 Task: Slide 48 - Implementing Changs.
Action: Mouse moved to (44, 114)
Screenshot: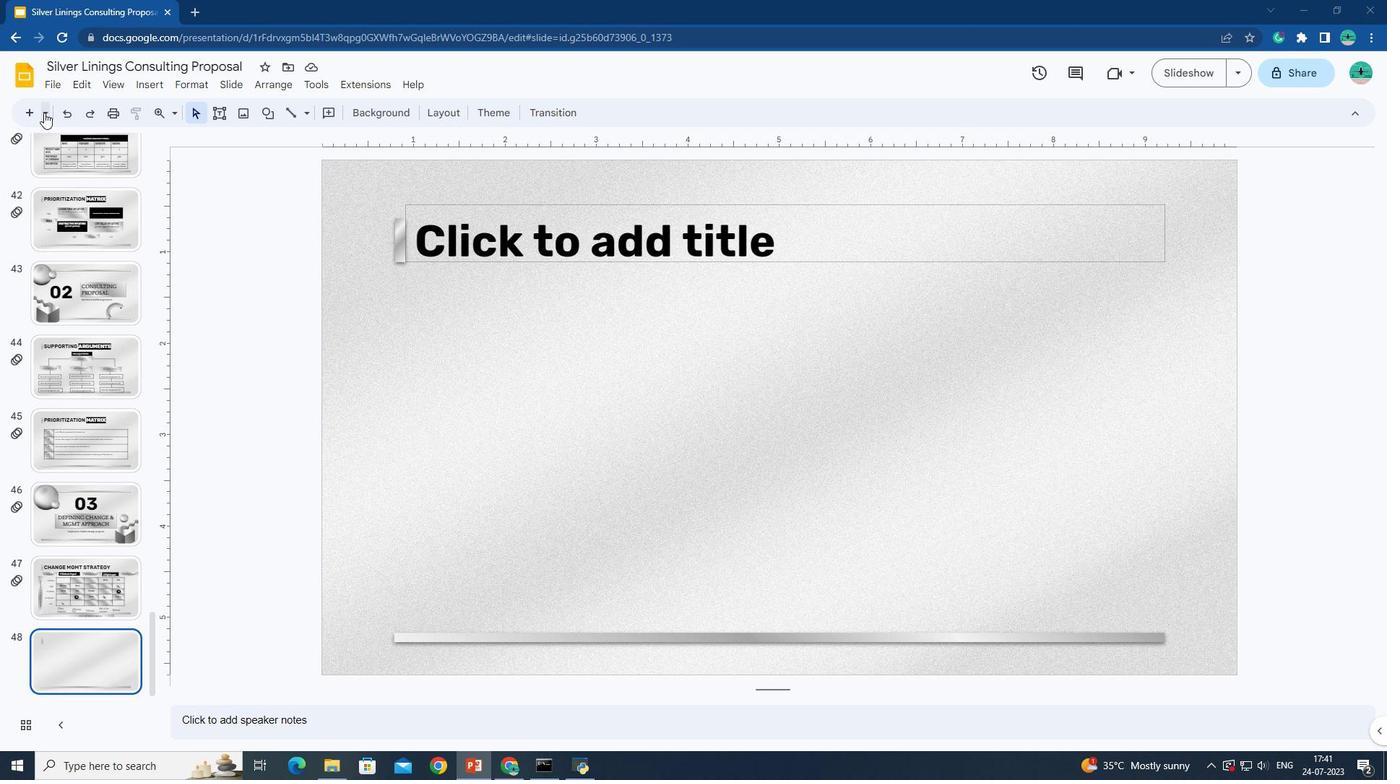 
Action: Mouse pressed left at (44, 114)
Screenshot: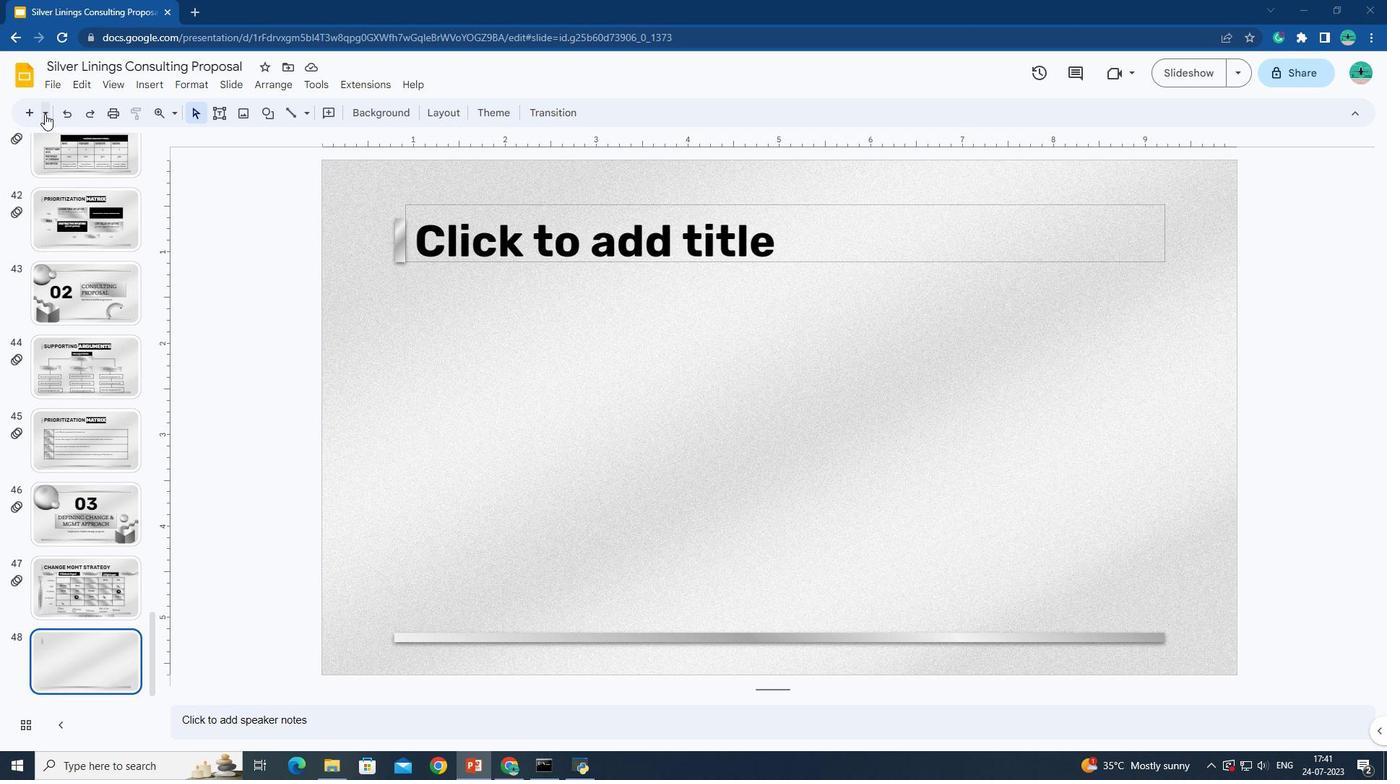
Action: Mouse moved to (83, 591)
Screenshot: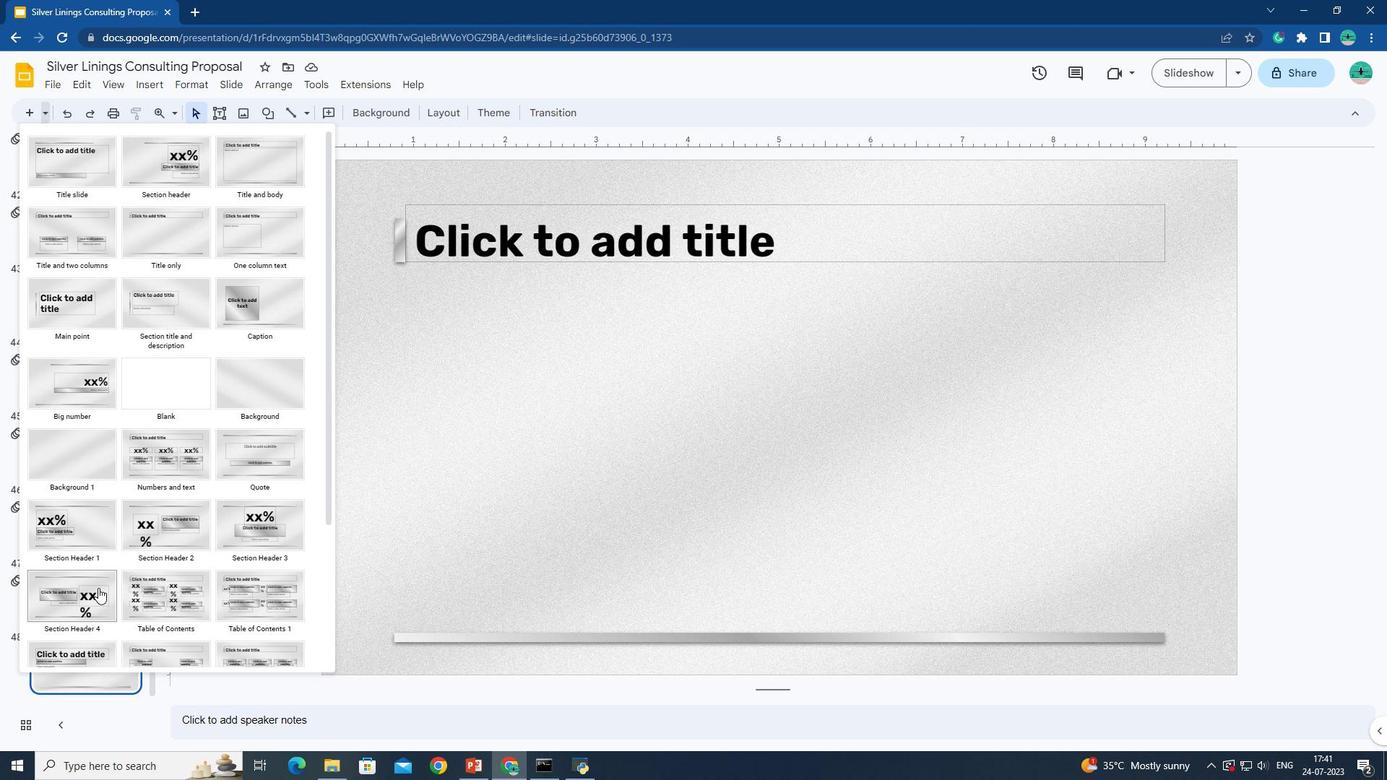 
Action: Mouse pressed left at (83, 591)
Screenshot: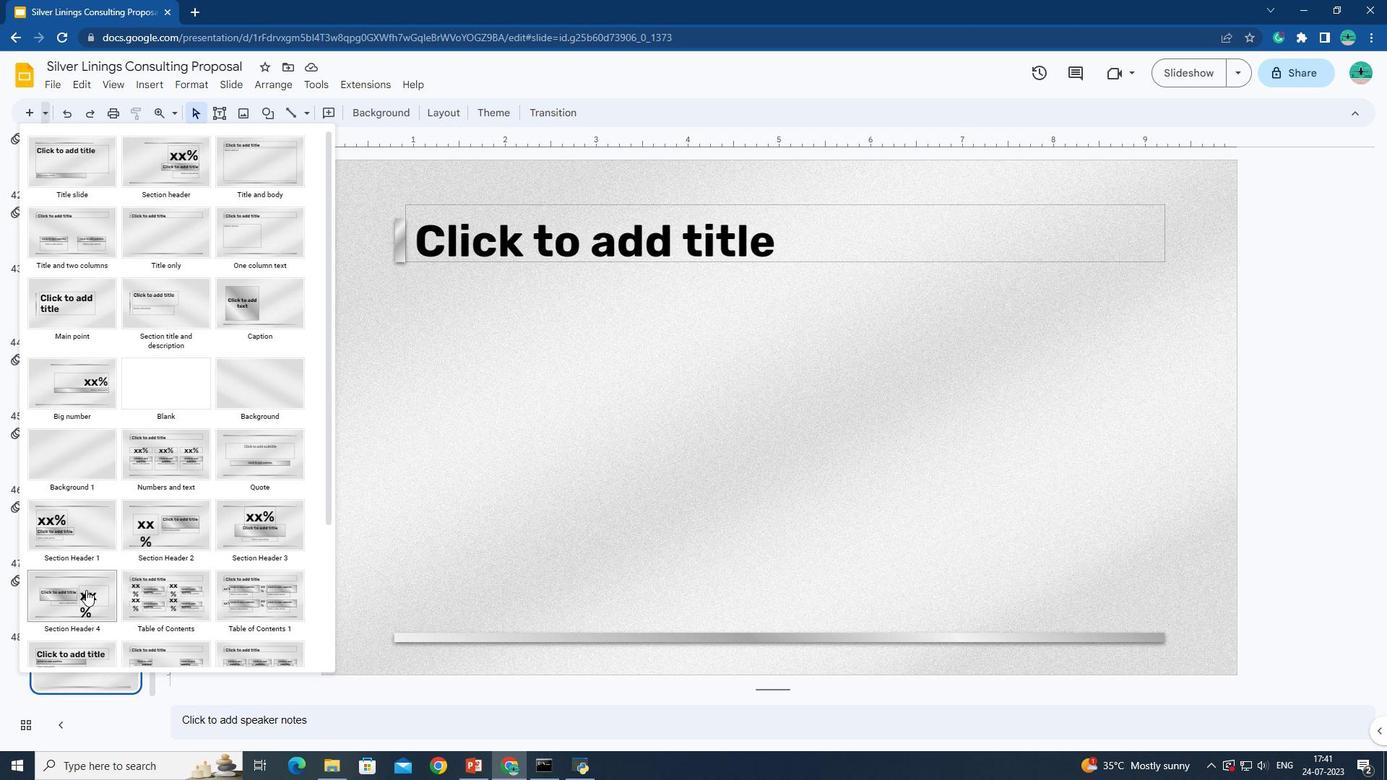 
Action: Mouse moved to (969, 429)
Screenshot: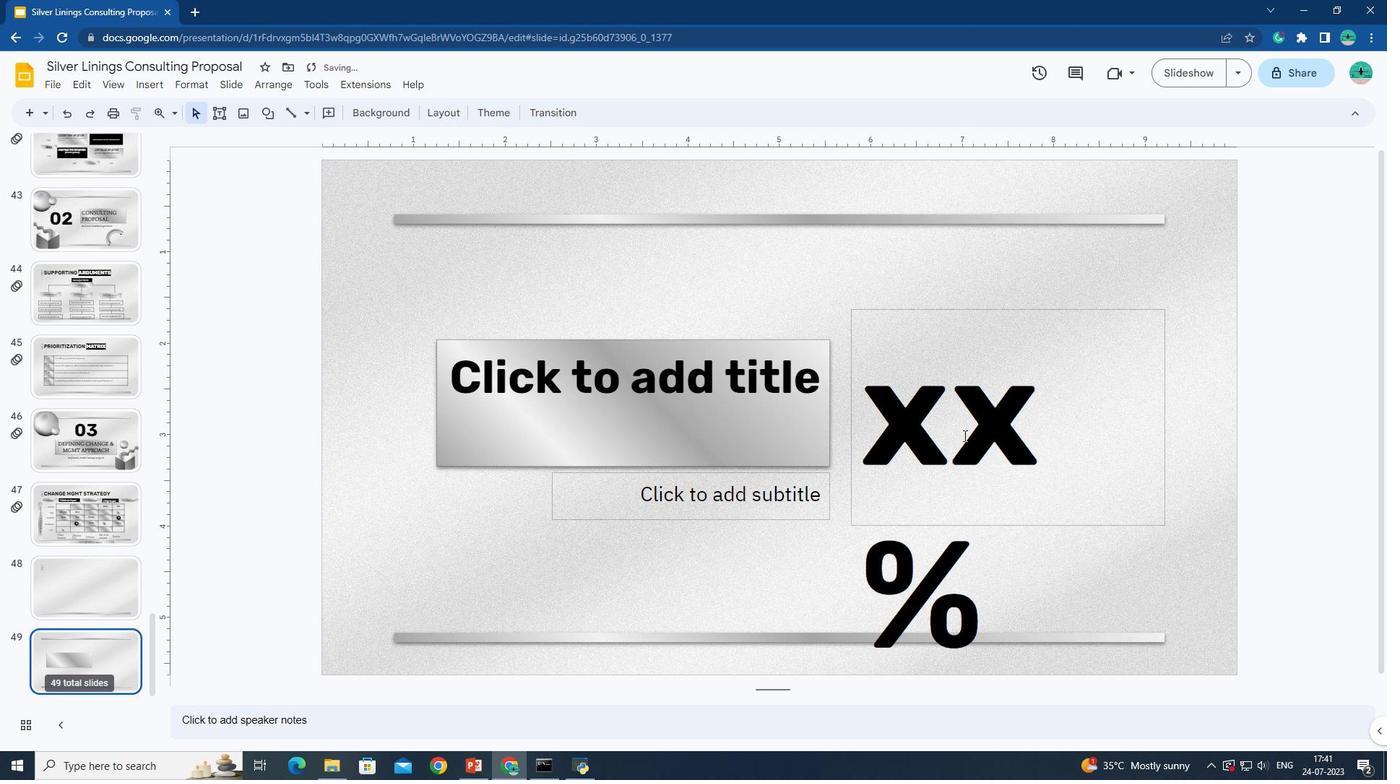 
Action: Mouse pressed left at (969, 429)
Screenshot: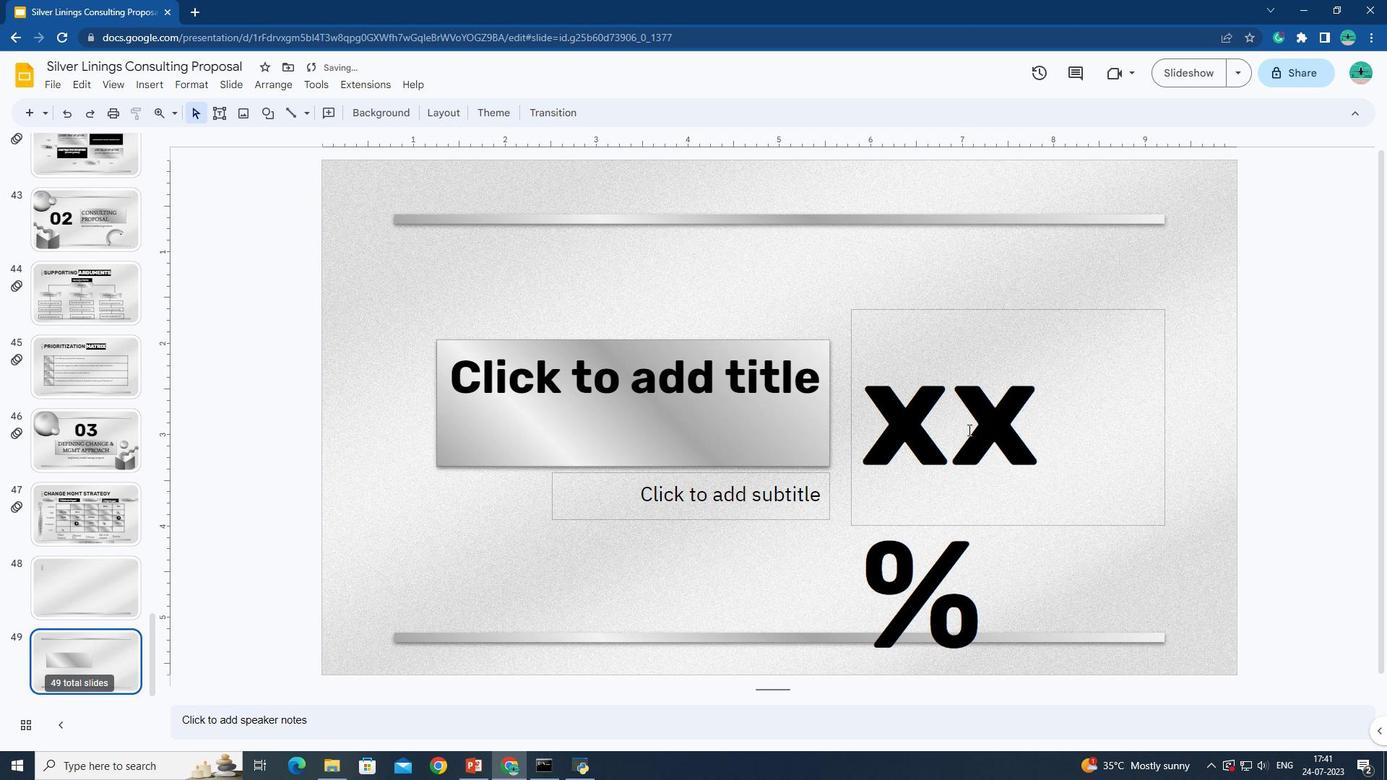 
Action: Key pressed 04
Screenshot: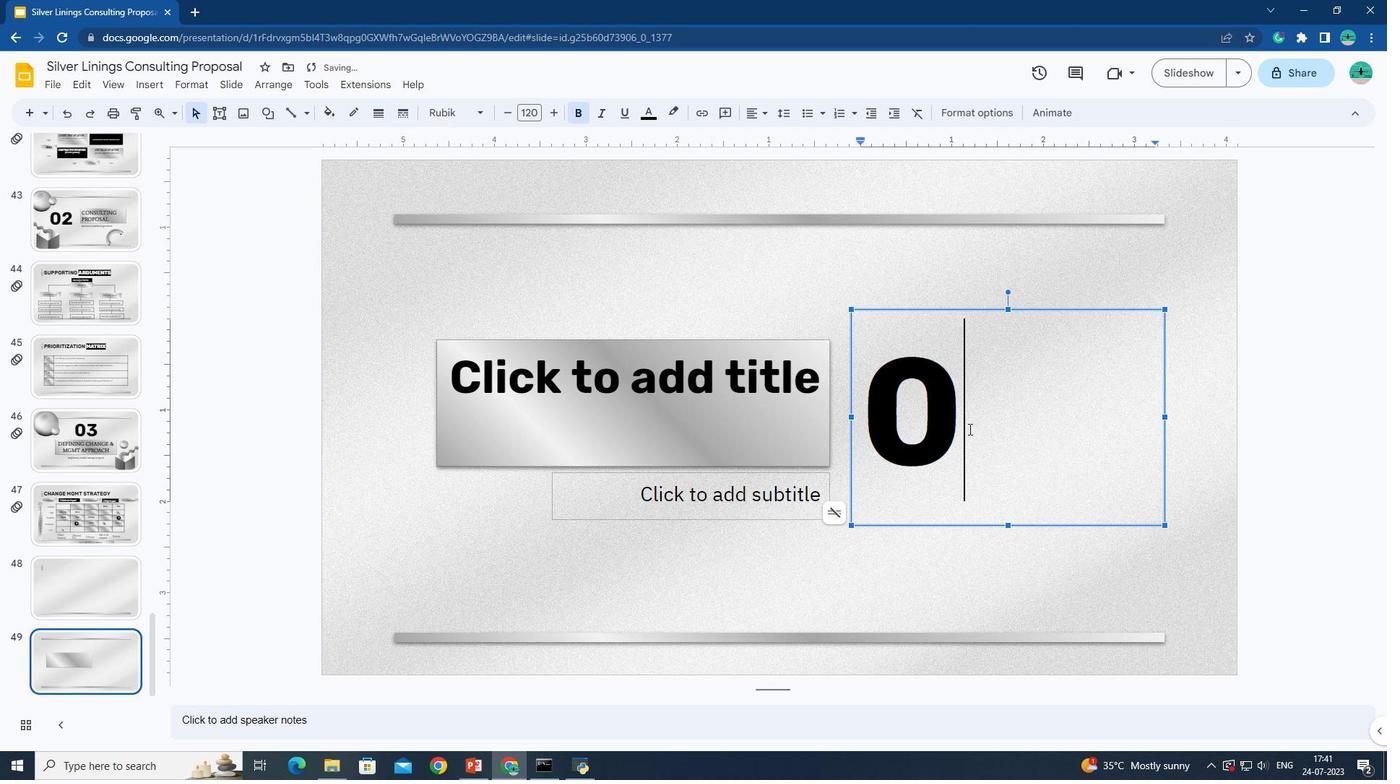 
Action: Mouse moved to (719, 375)
Screenshot: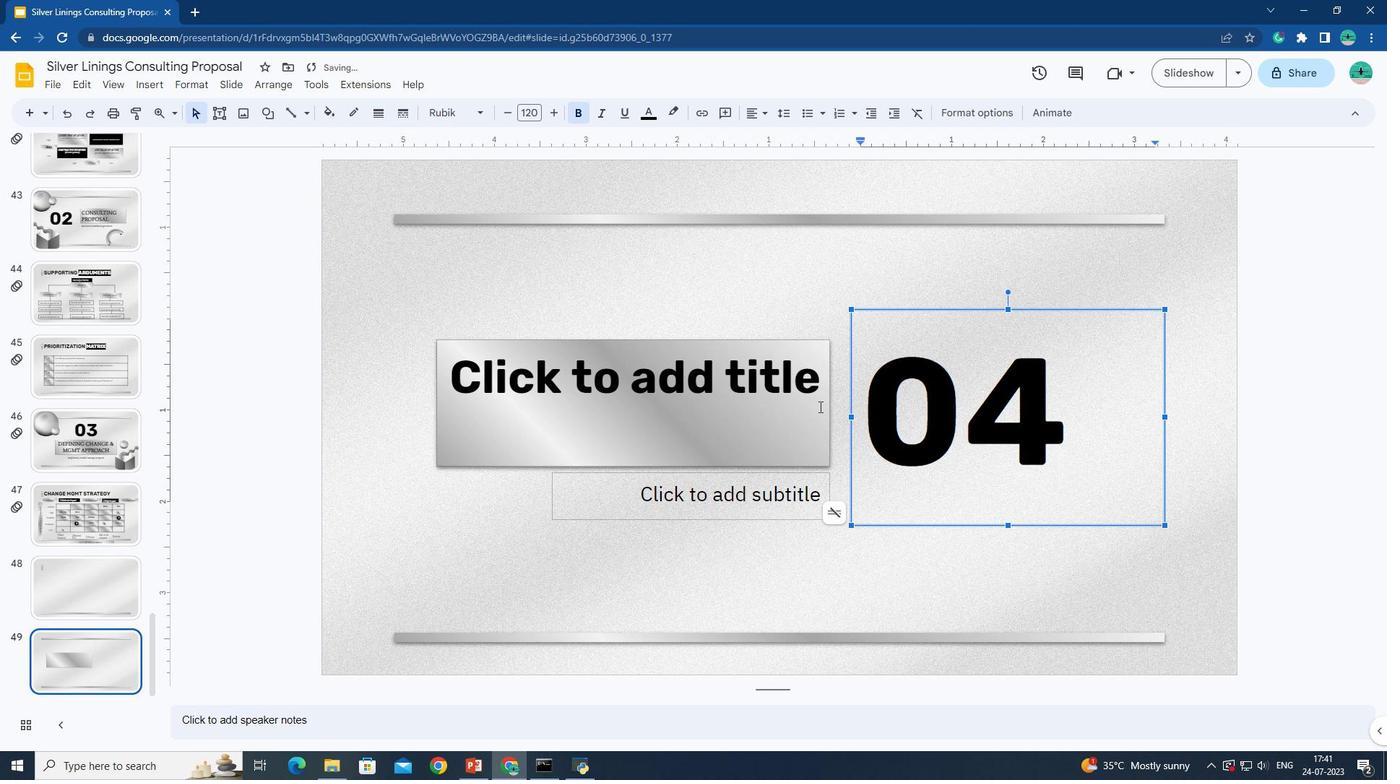 
Action: Mouse pressed left at (719, 375)
Screenshot: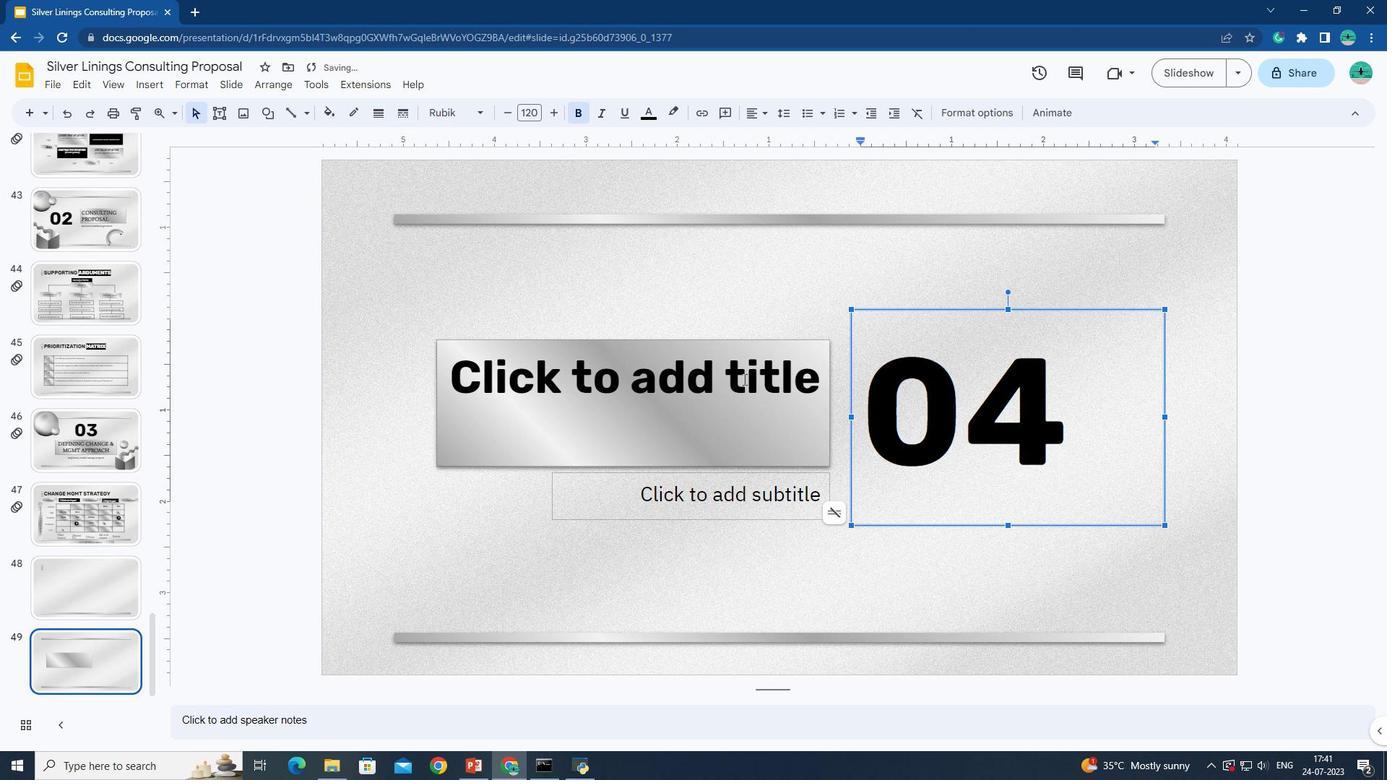 
Action: Key pressed <Key.caps_lock>IMPLEMENTING<Key.space>CHANGES
Screenshot: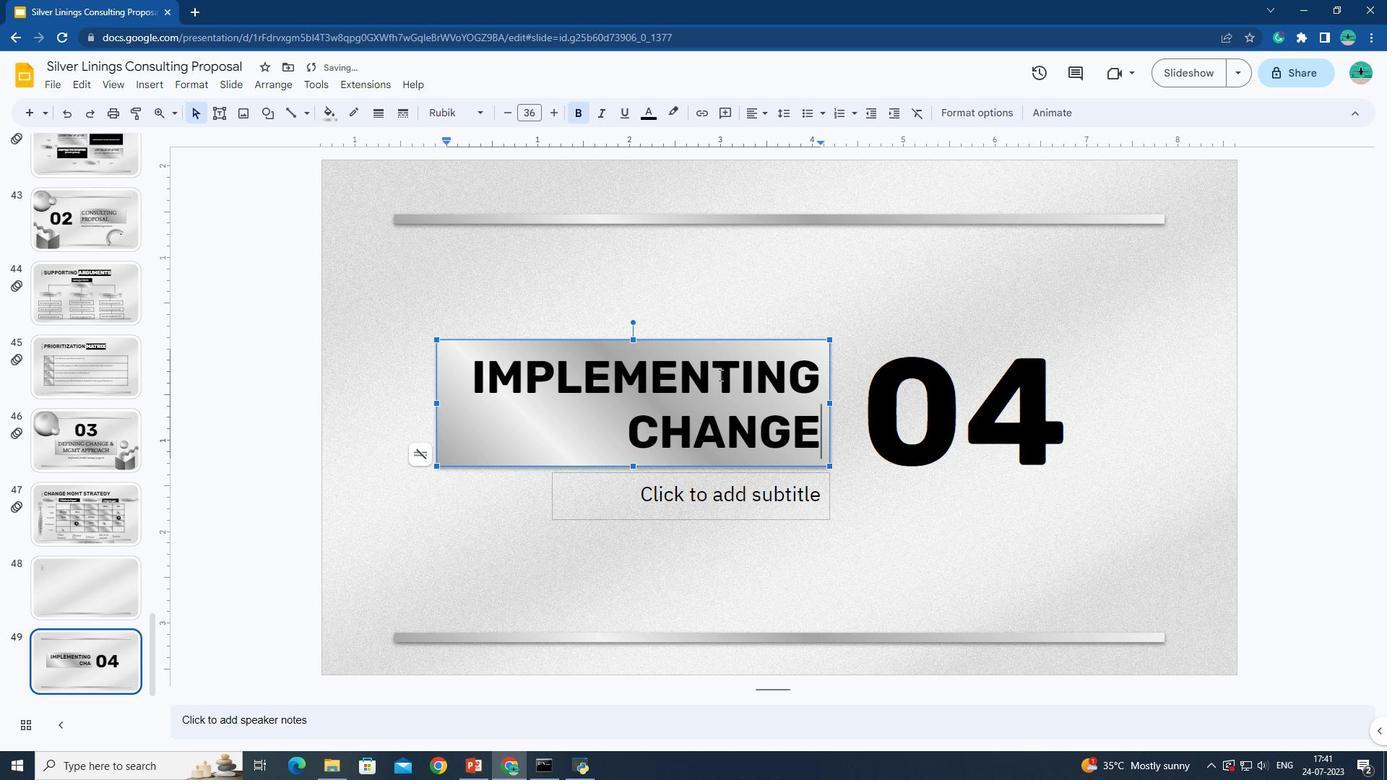
Action: Mouse moved to (667, 496)
Screenshot: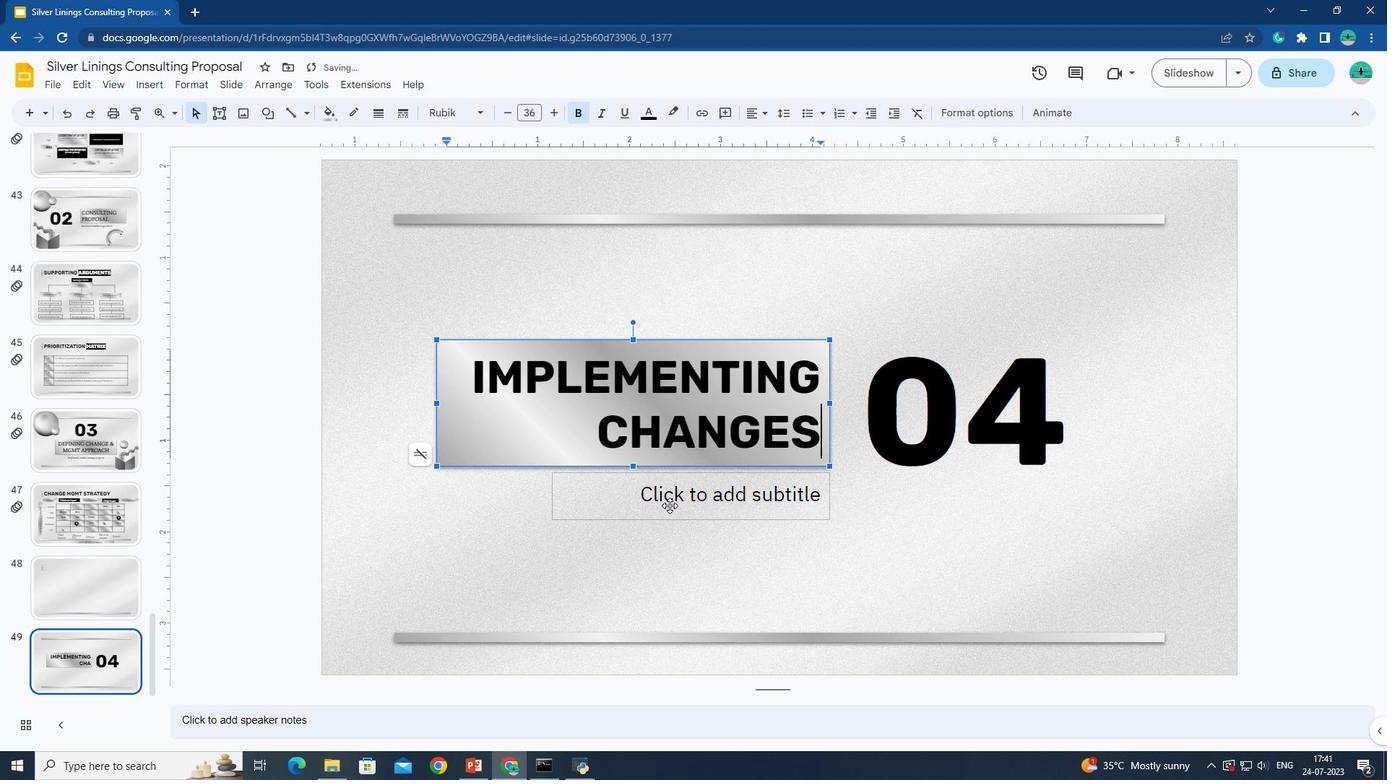 
Action: Mouse pressed left at (667, 496)
Screenshot: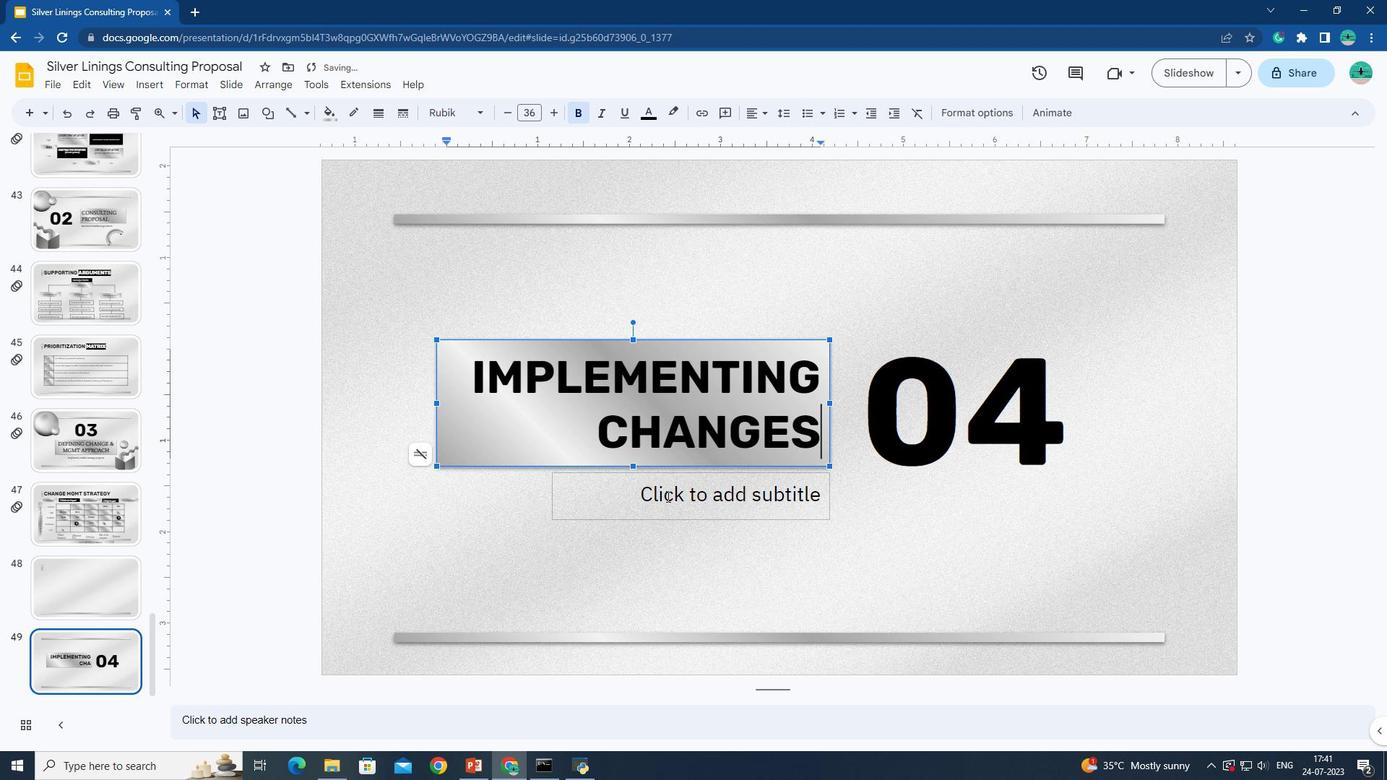 
Action: Key pressed S<Key.shift>ALE<Key.space><Key.shift_r>&<Key.space><Key.shift>sT<Key.backspace><Key.backspace><Key.backspace><Key.backspace><Key.backspace><Key.backspace><Key.backspace><Key.backspace><Key.backspace>S<Key.caps_lock>ales<Key.space><Key.shift_r>&<Key.space><Key.shift>Strategy<Key.space><Key.shift>Plan
Screenshot: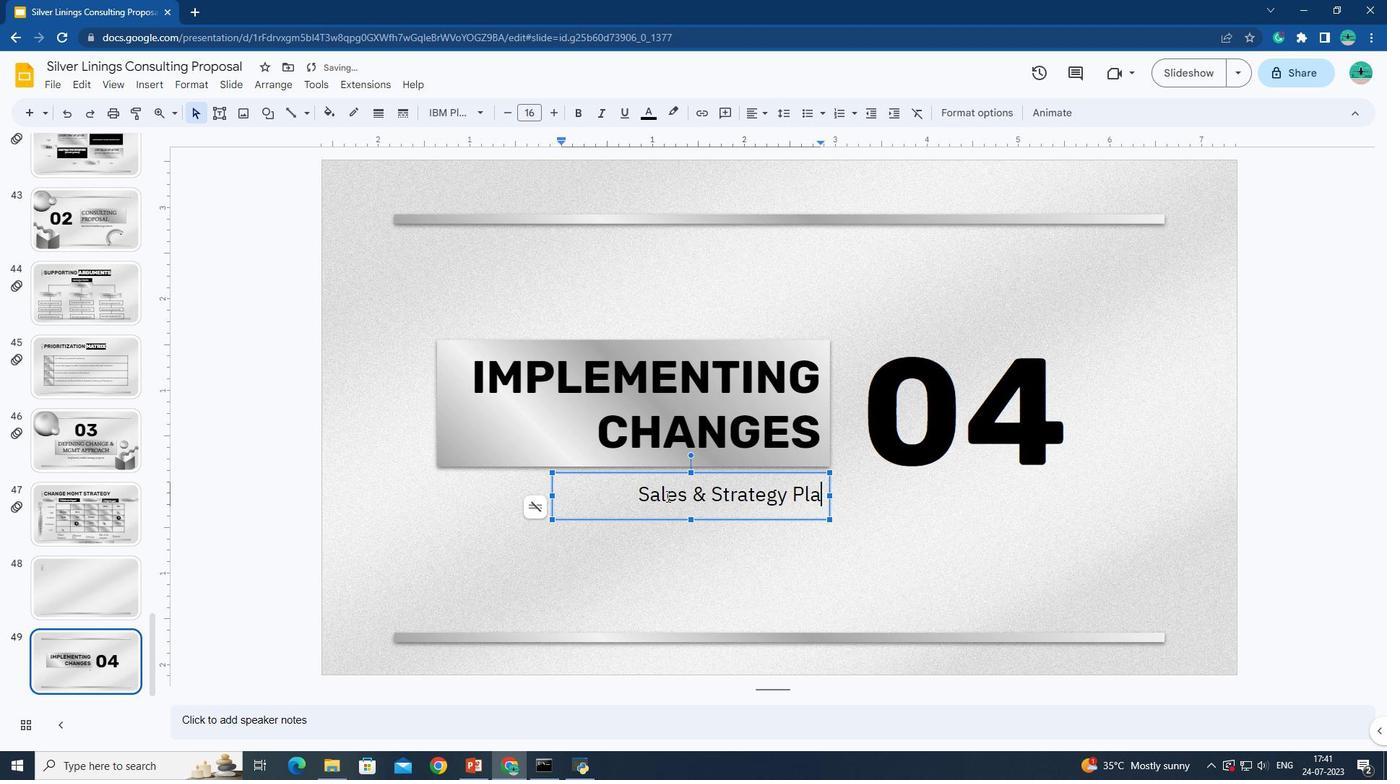 
Action: Mouse moved to (475, 370)
Screenshot: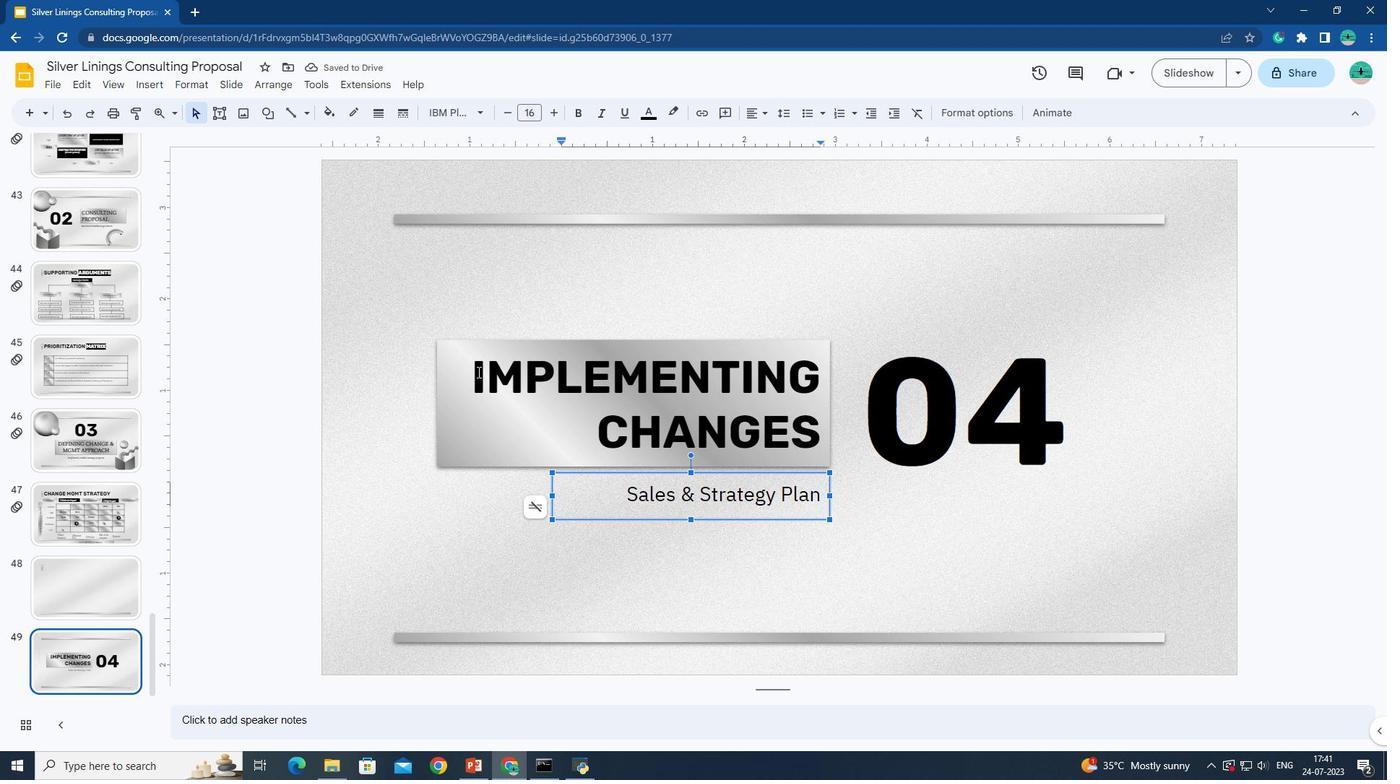 
Action: Mouse pressed left at (475, 370)
Screenshot: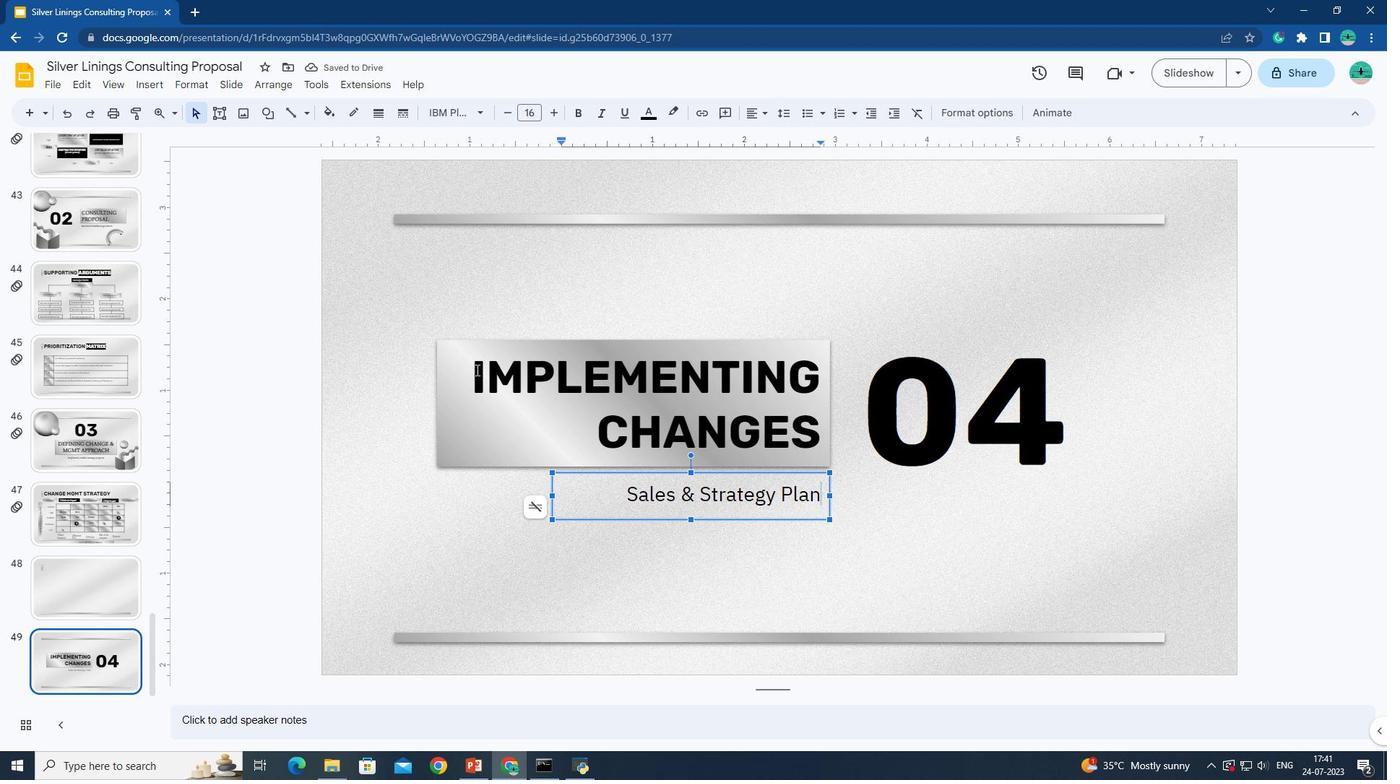 
Action: Mouse pressed left at (475, 370)
Screenshot: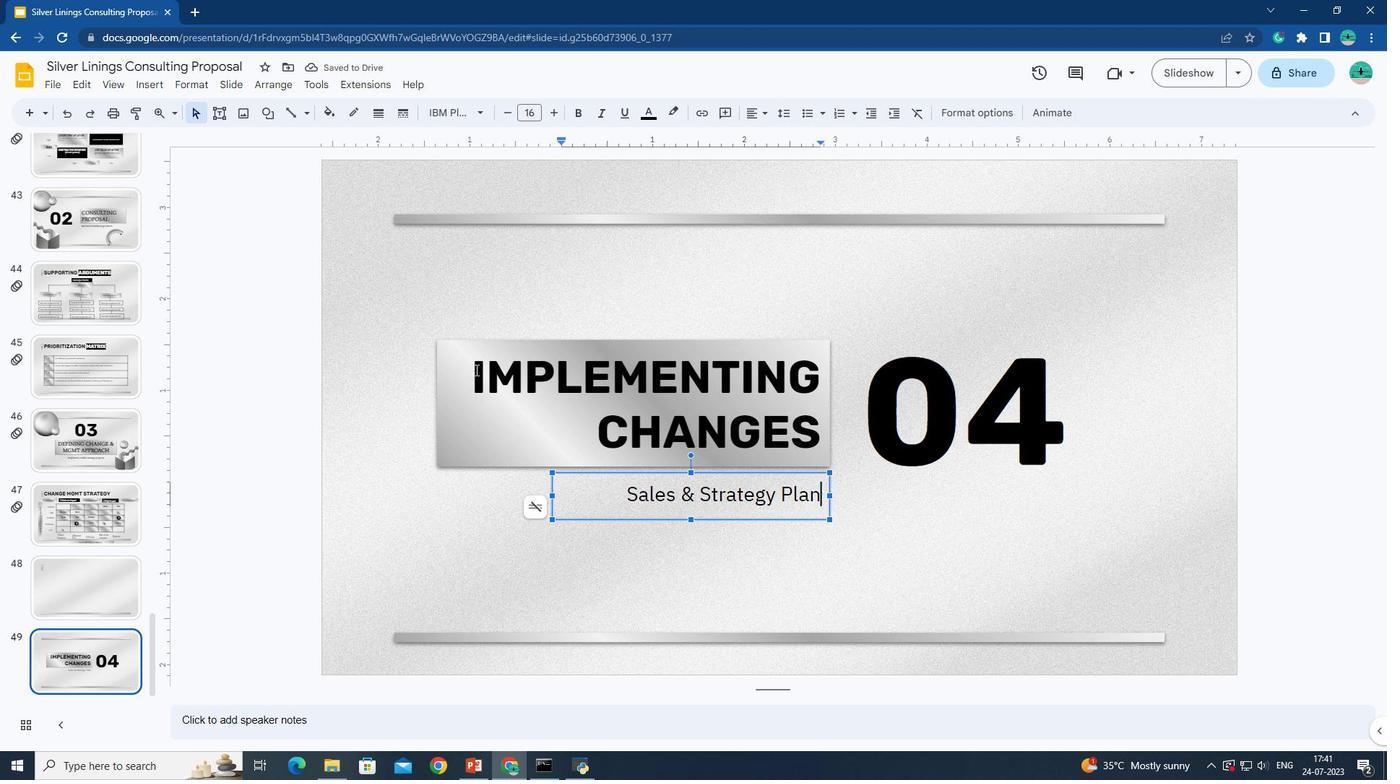 
Action: Mouse pressed left at (475, 370)
Screenshot: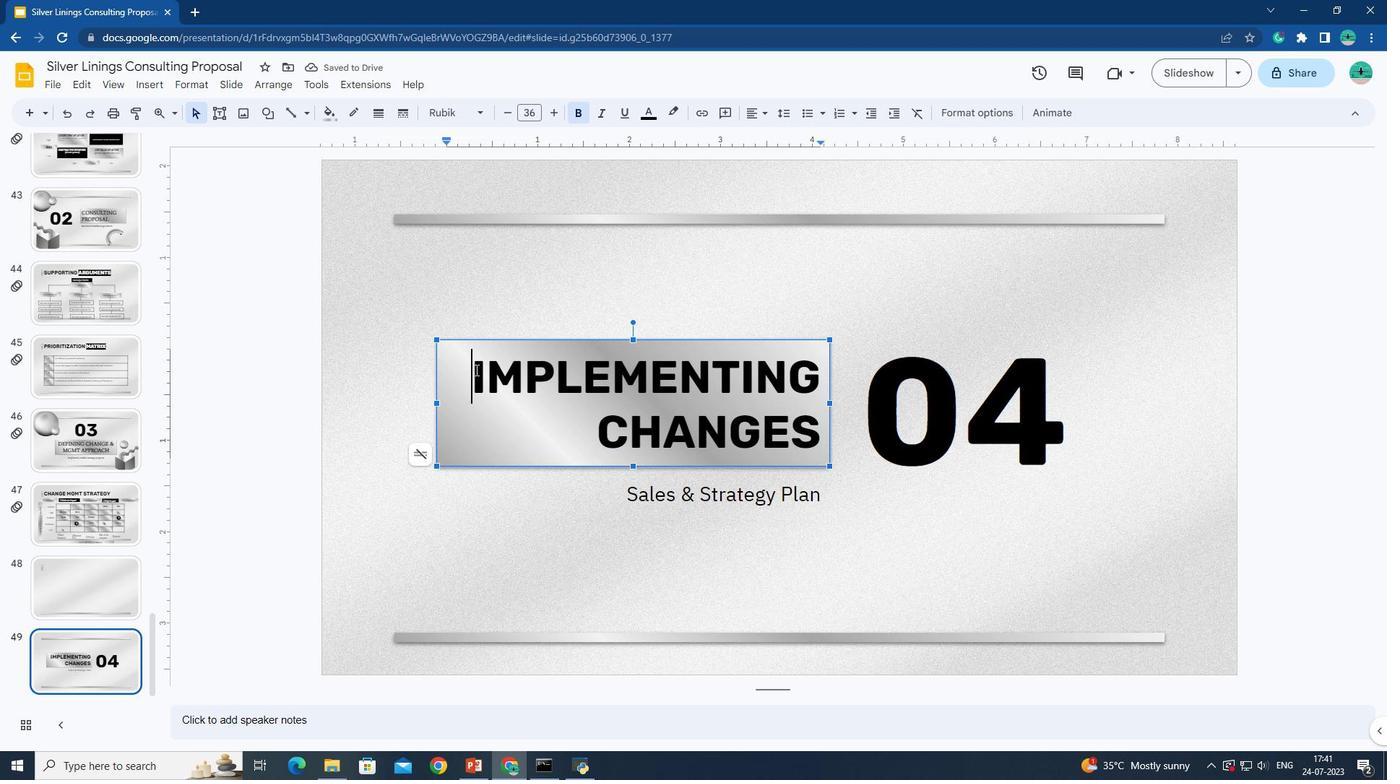 
Action: Mouse pressed left at (475, 370)
Screenshot: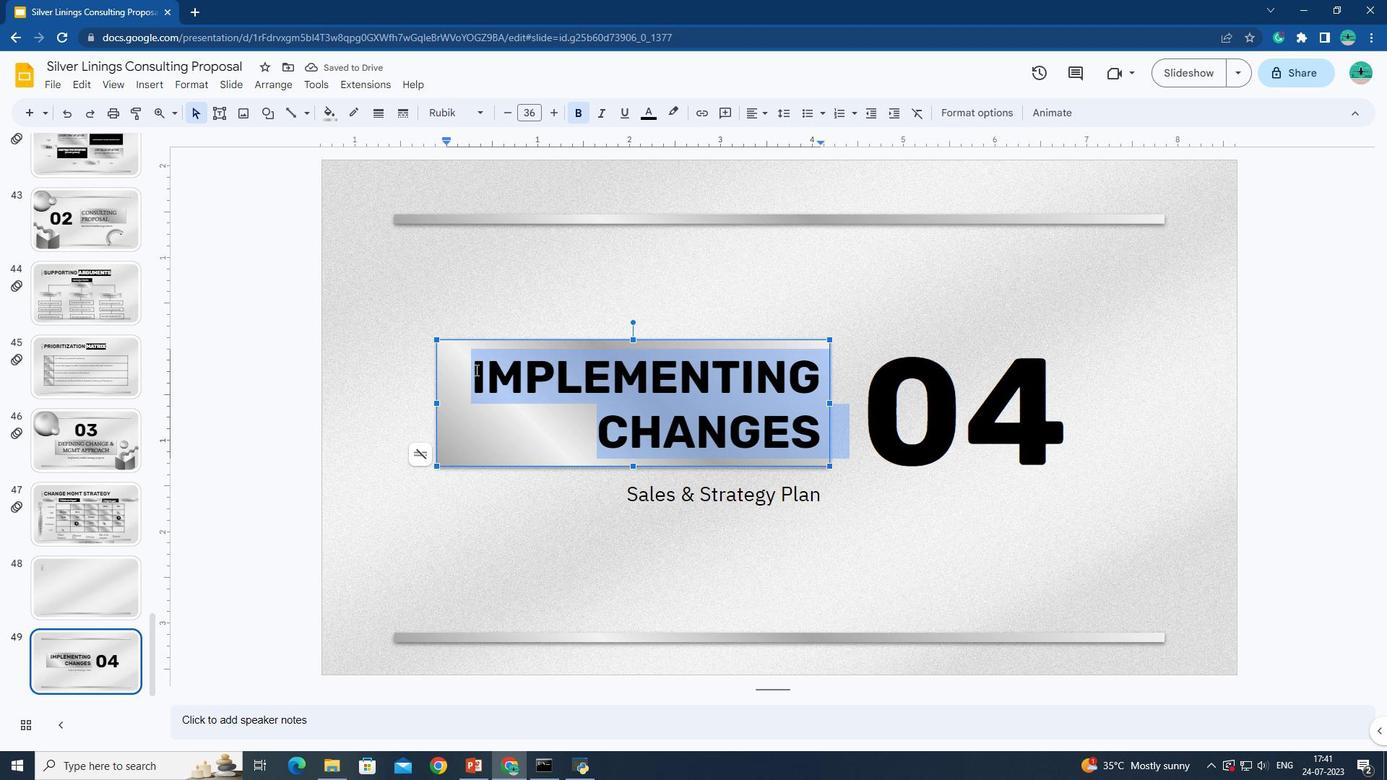 
Action: Mouse pressed left at (475, 370)
Screenshot: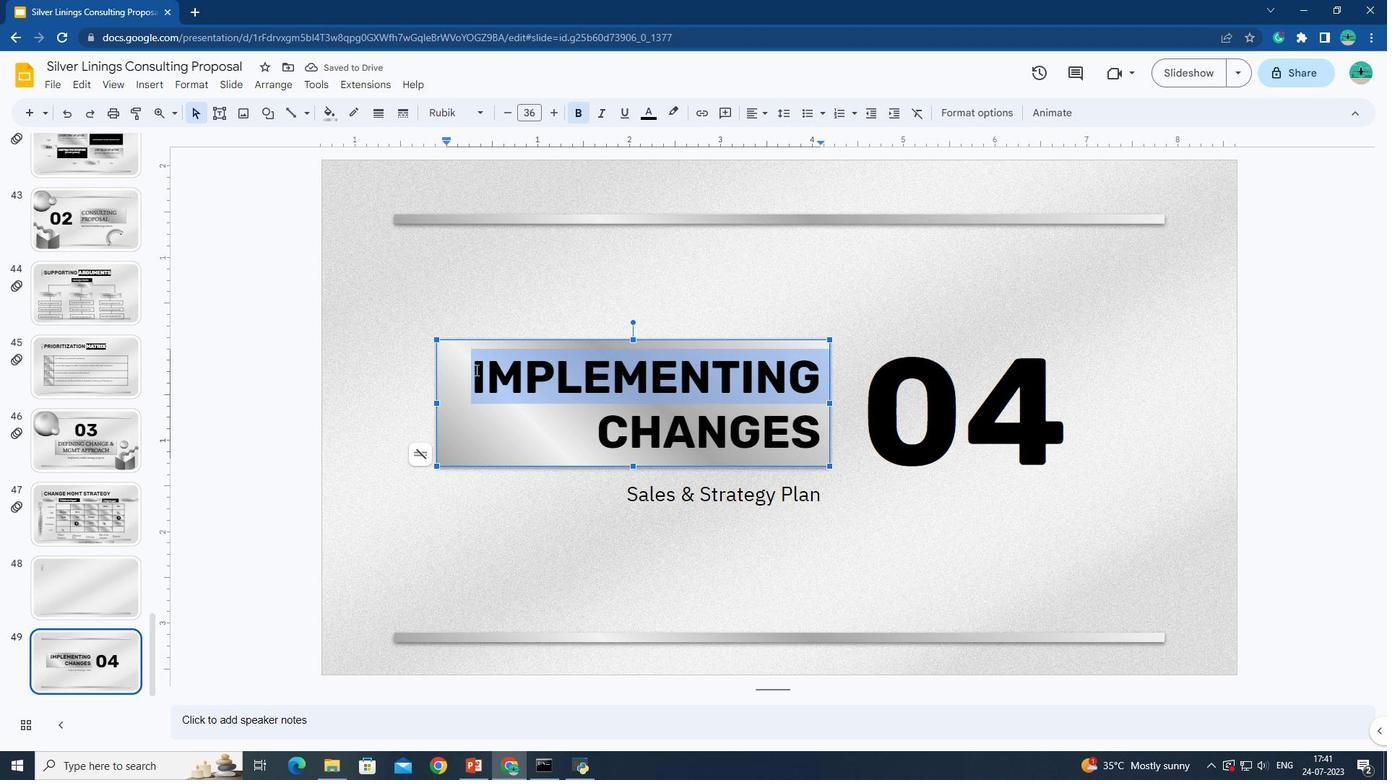 
Action: Mouse moved to (506, 114)
Screenshot: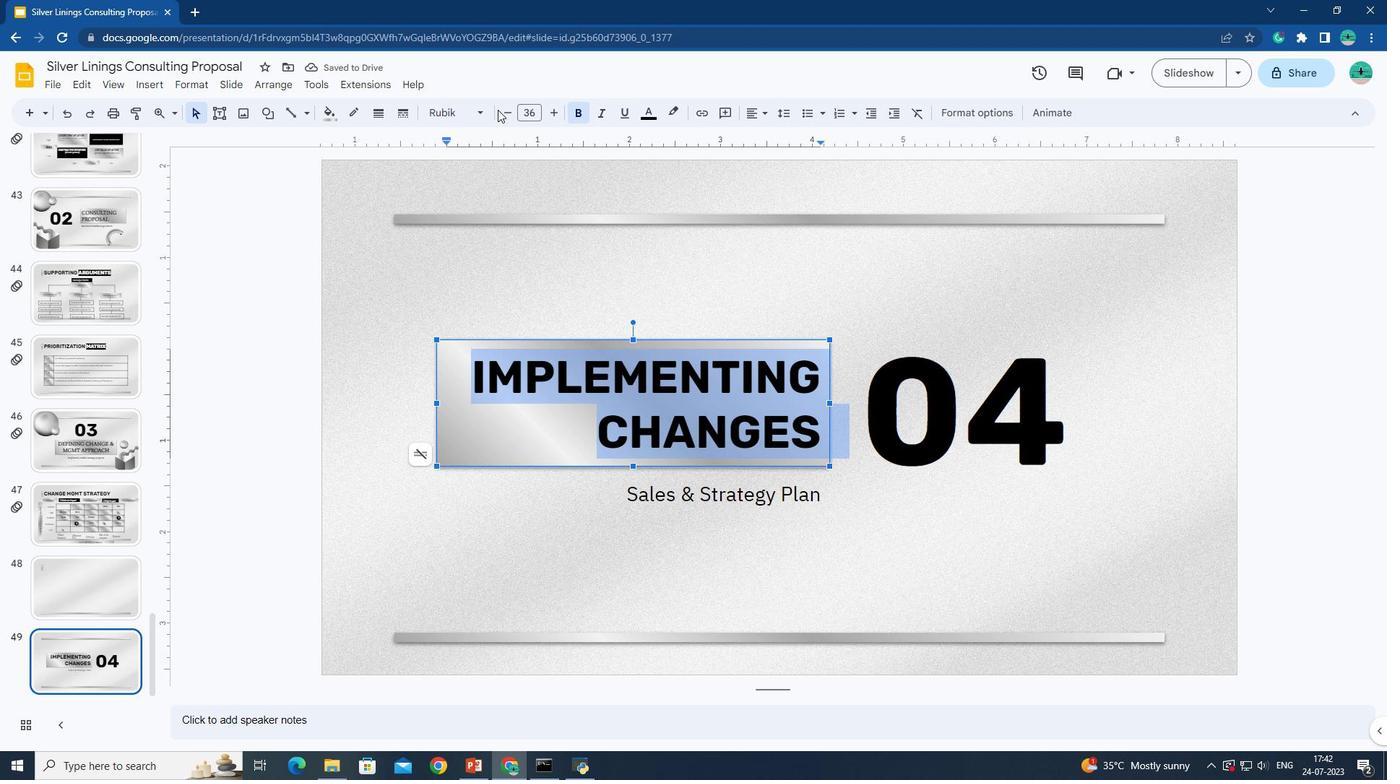 
Action: Mouse pressed left at (506, 114)
Screenshot: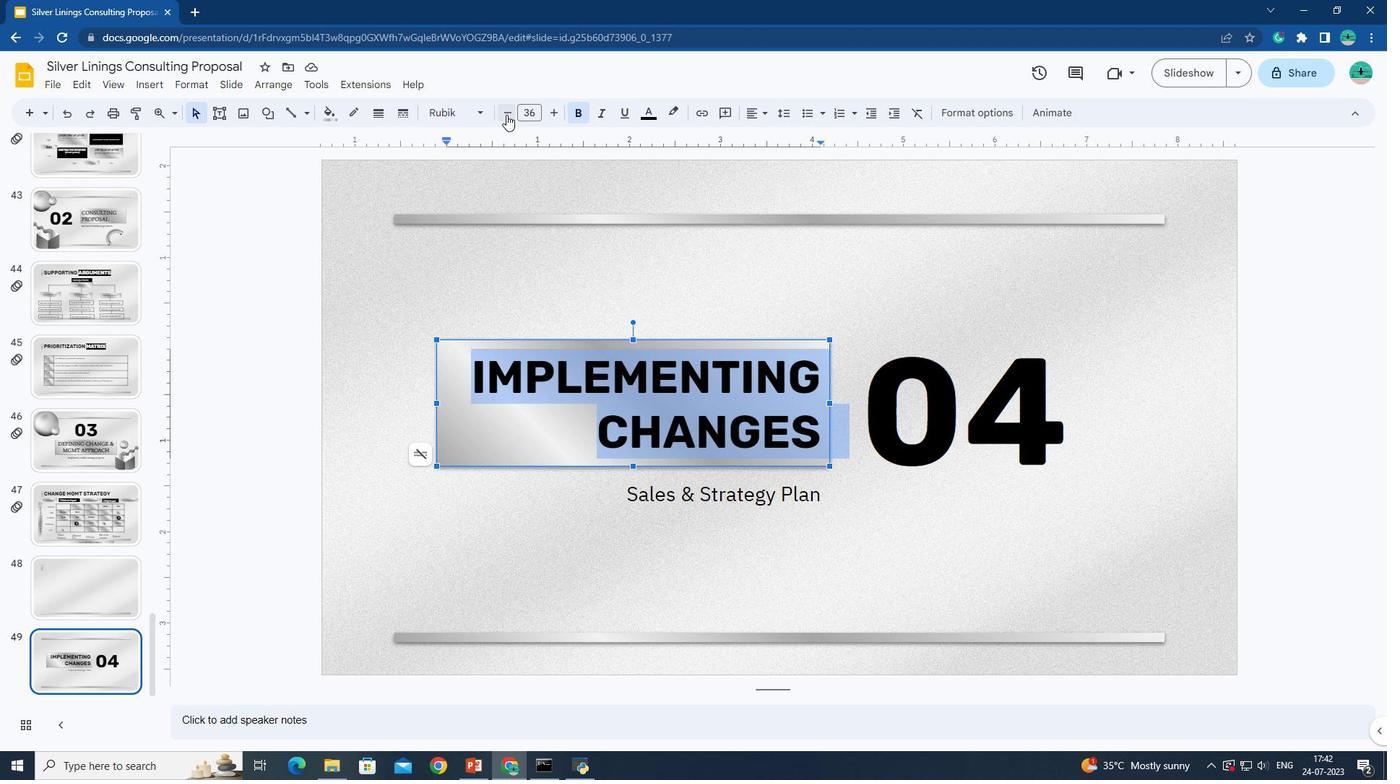
Action: Mouse moved to (556, 113)
Screenshot: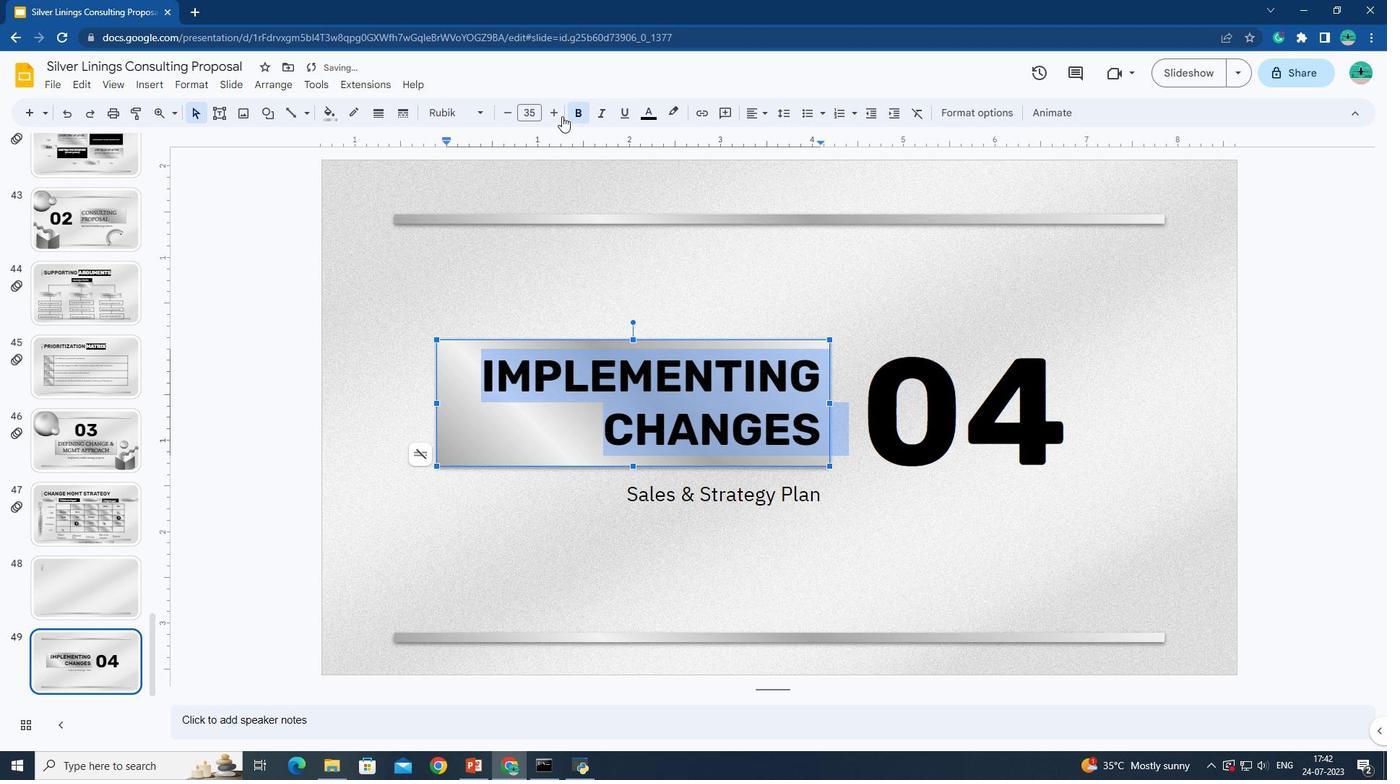 
Action: Mouse pressed left at (556, 113)
Screenshot: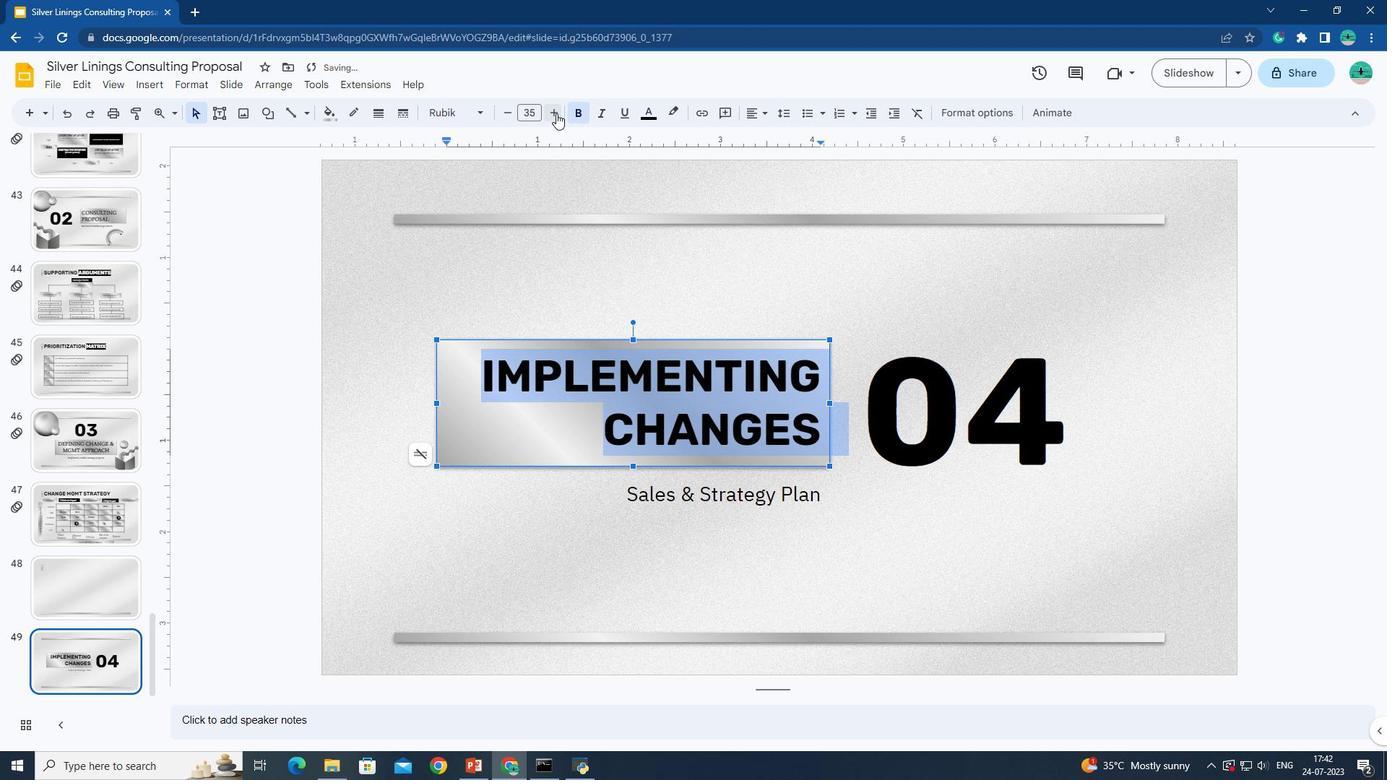 
Action: Mouse moved to (480, 108)
Screenshot: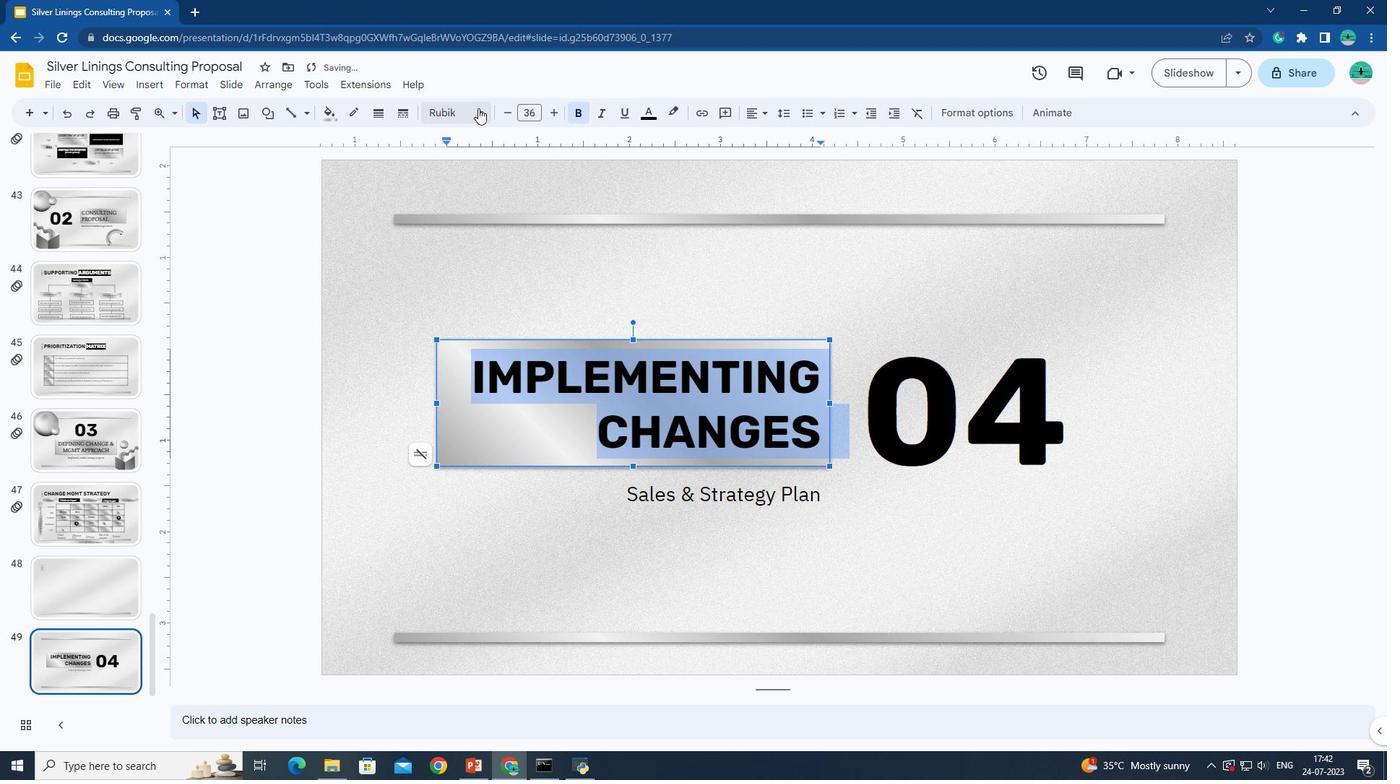 
Action: Mouse pressed left at (480, 108)
Screenshot: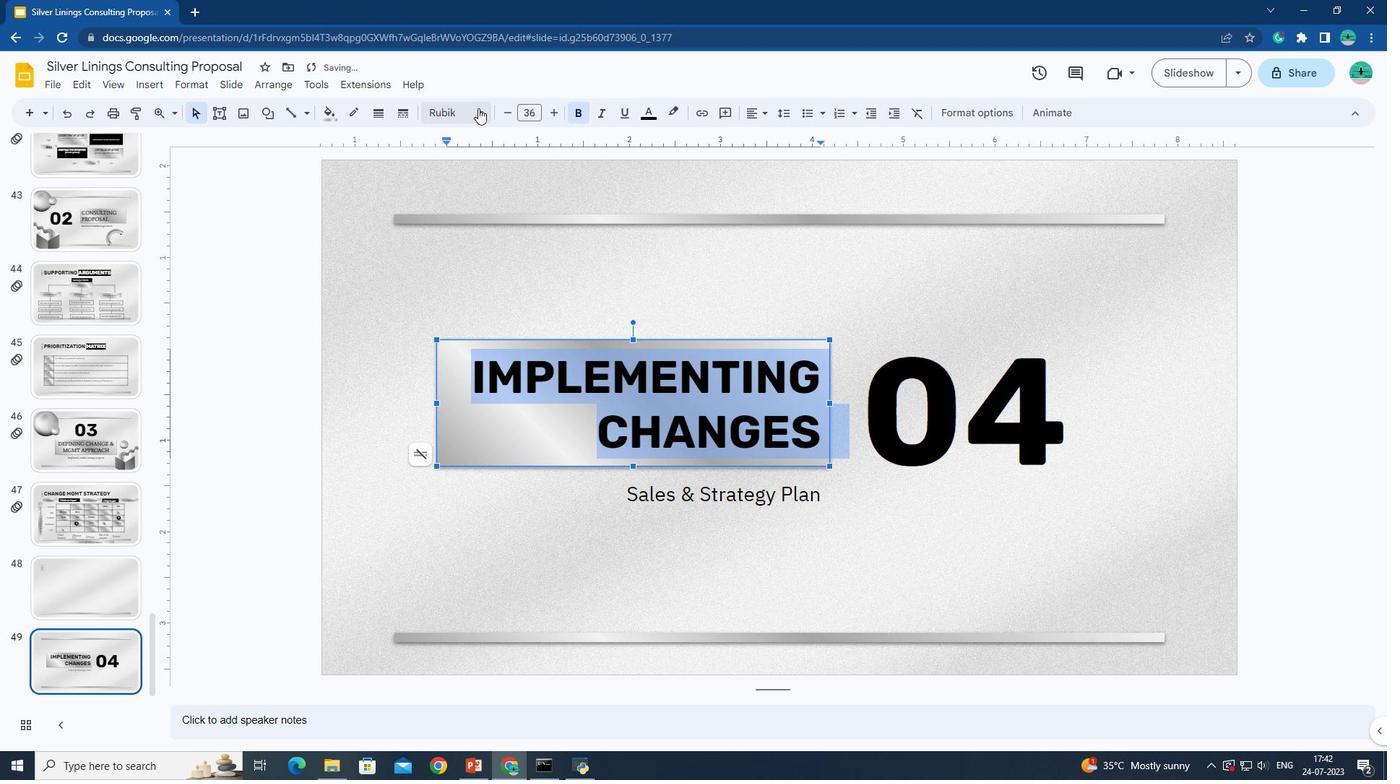 
Action: Mouse moved to (645, 420)
Screenshot: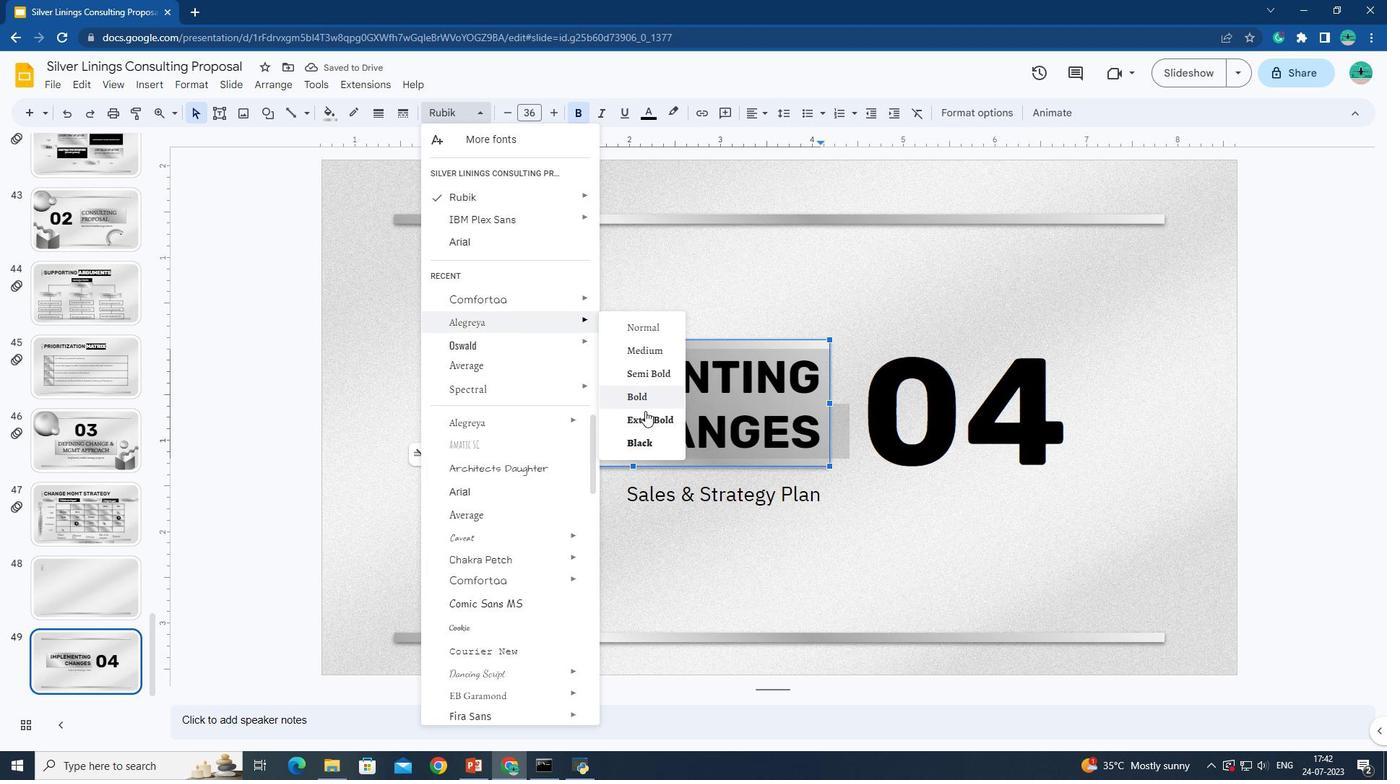 
Action: Mouse pressed left at (645, 420)
Screenshot: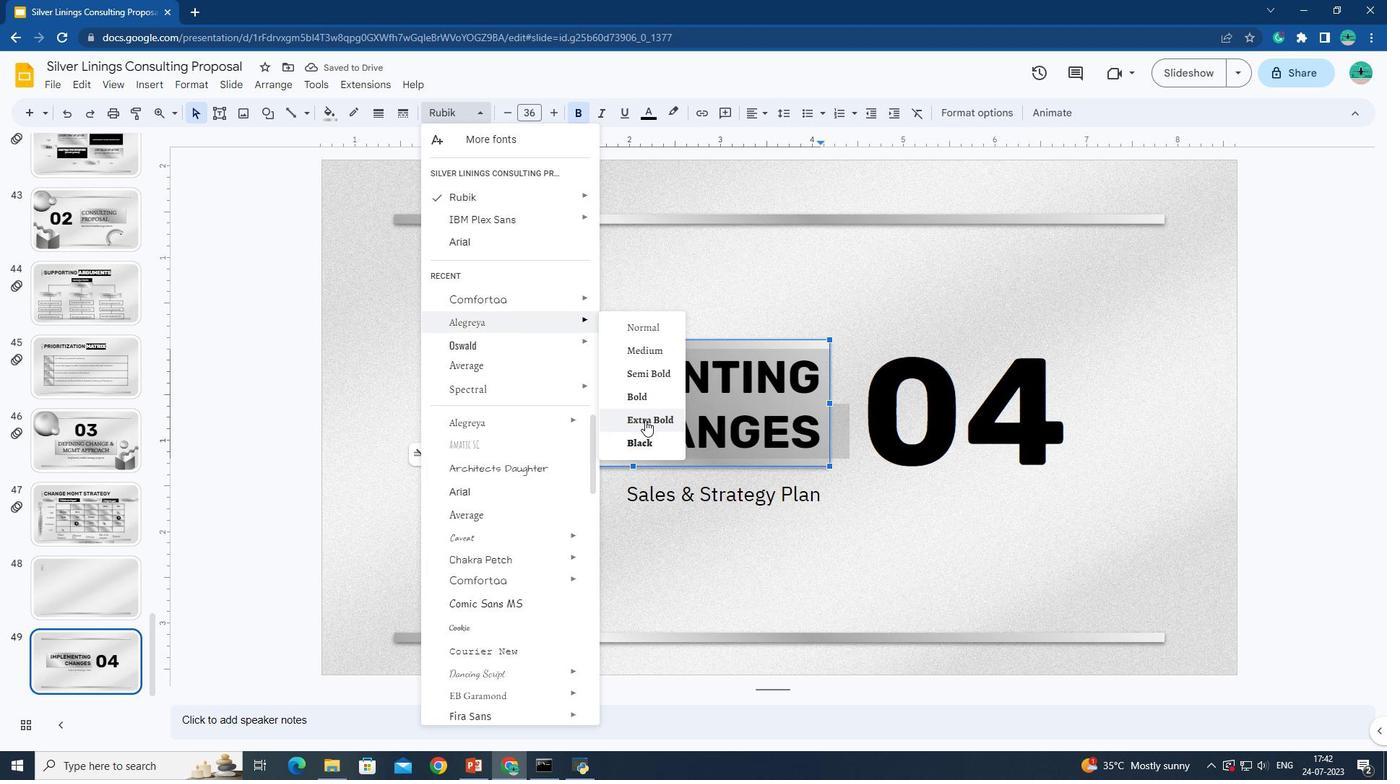 
Action: Mouse moved to (623, 497)
Screenshot: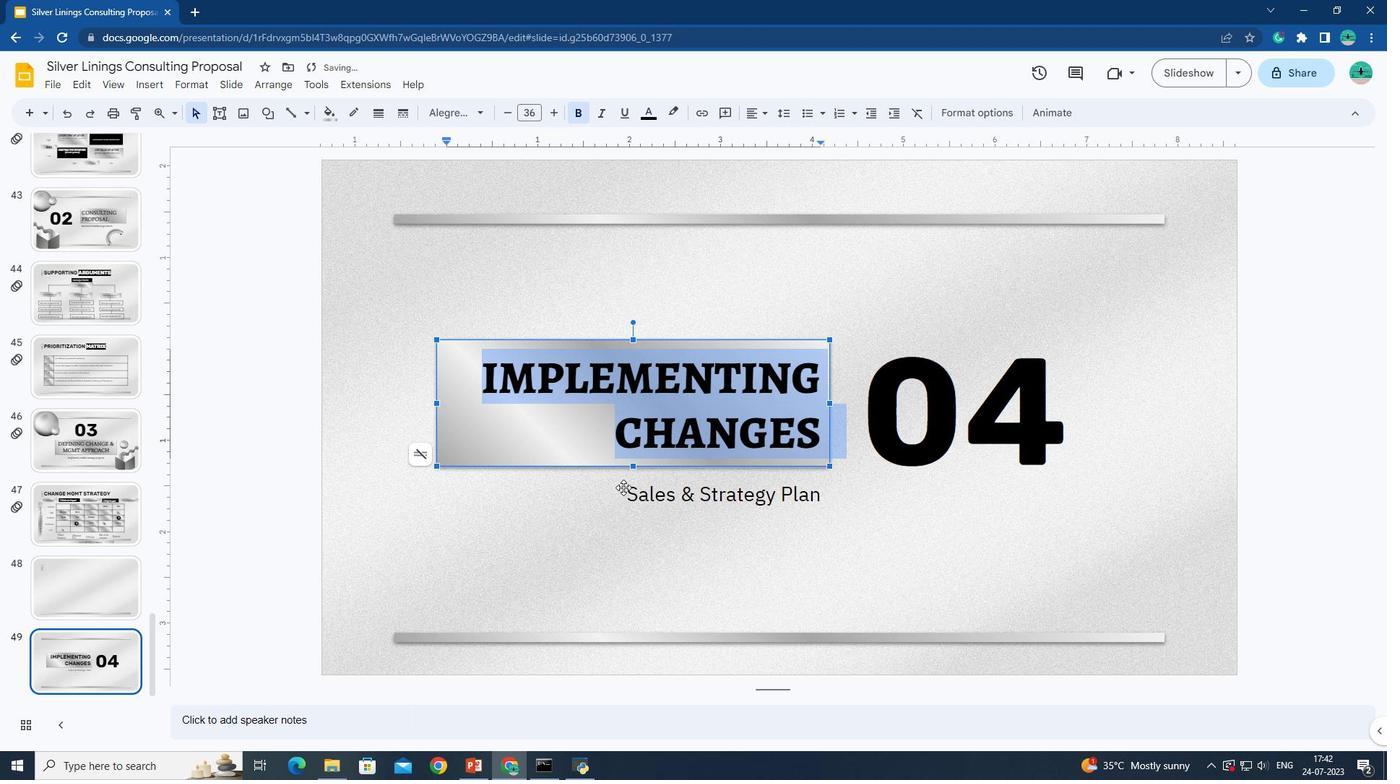 
Action: Mouse pressed left at (623, 497)
Screenshot: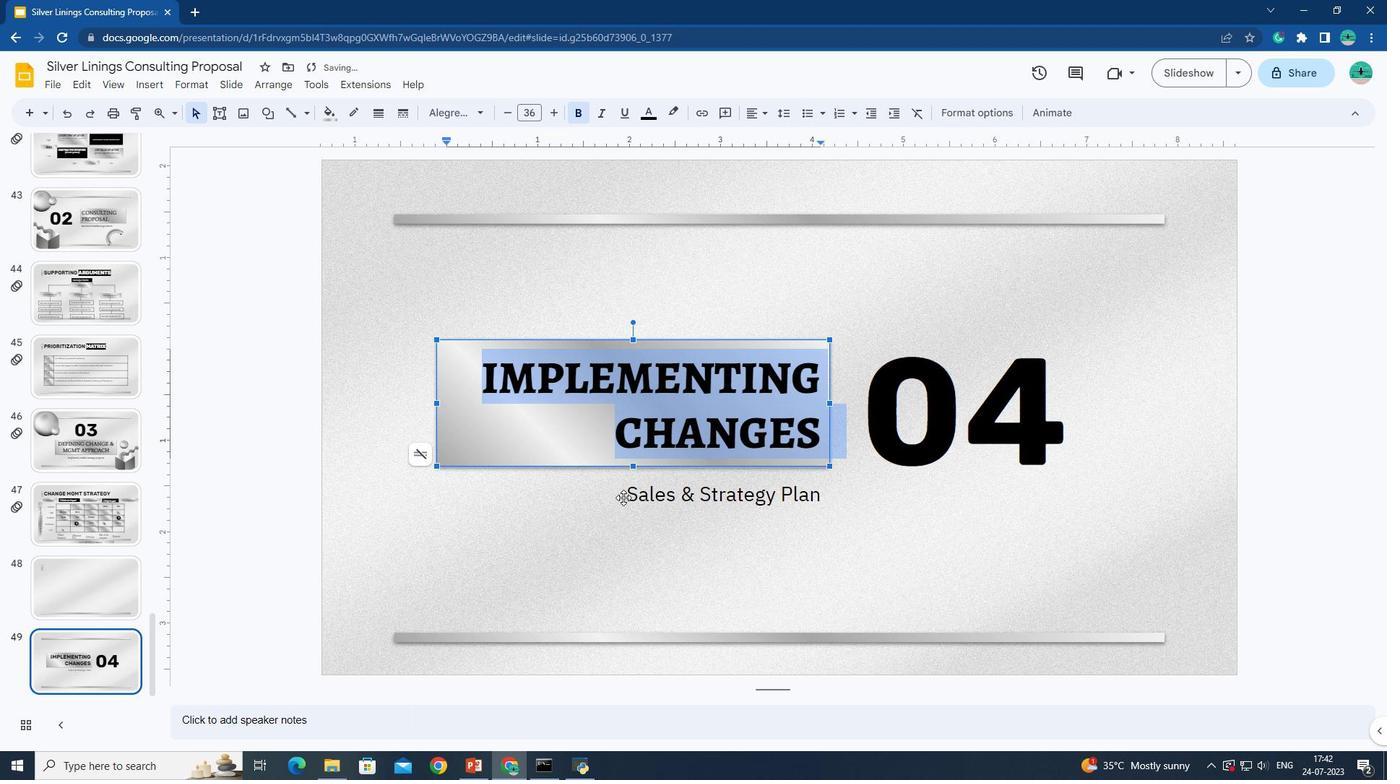 
Action: Mouse pressed left at (623, 497)
Screenshot: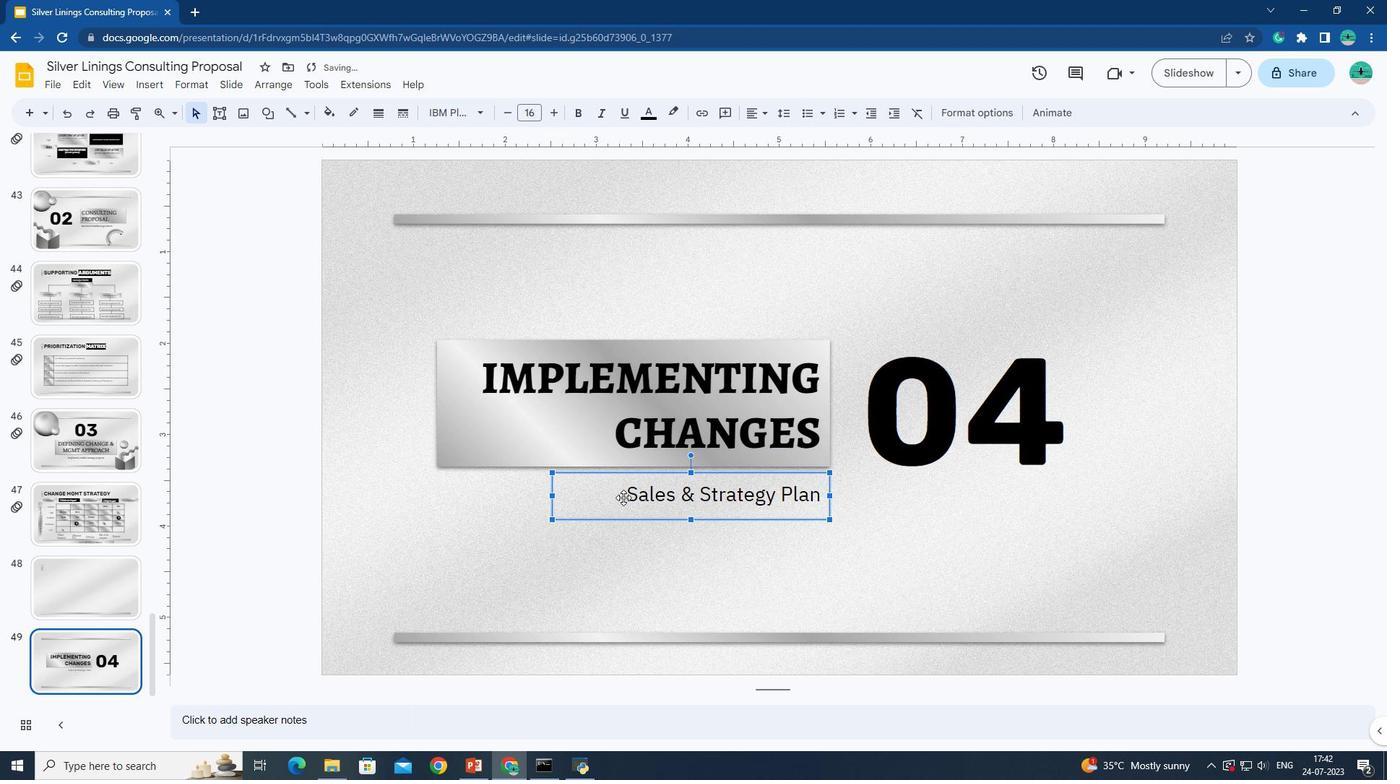 
Action: Mouse pressed left at (623, 497)
Screenshot: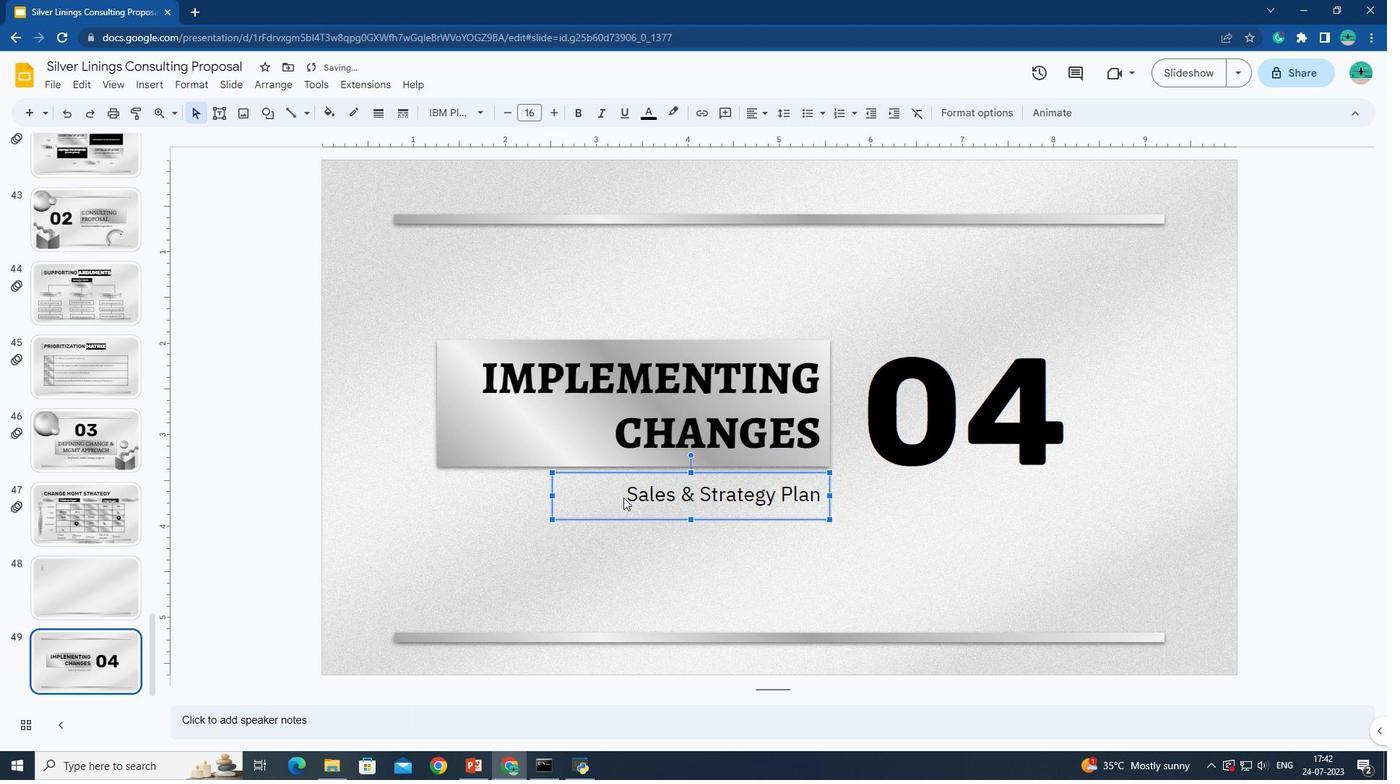 
Action: Mouse moved to (629, 495)
Screenshot: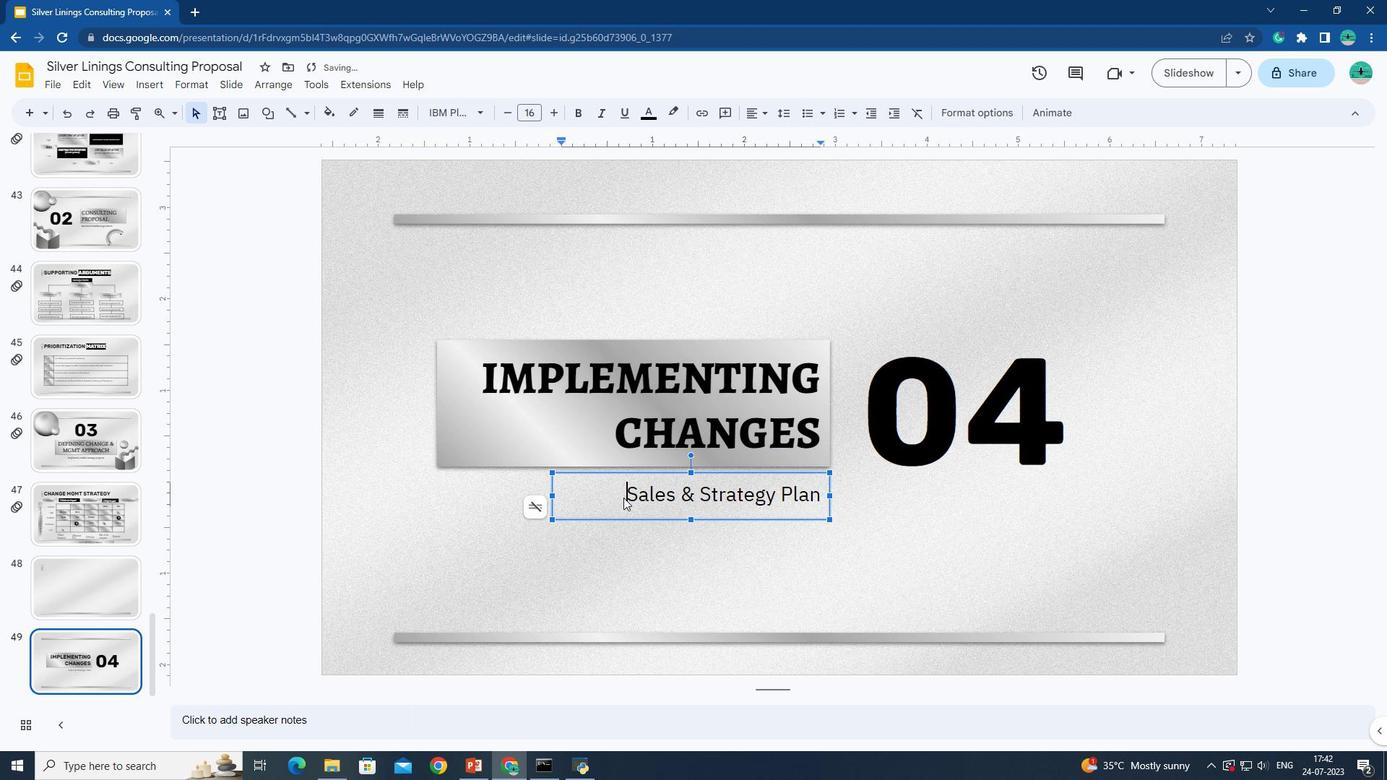 
Action: Mouse pressed left at (629, 495)
Screenshot: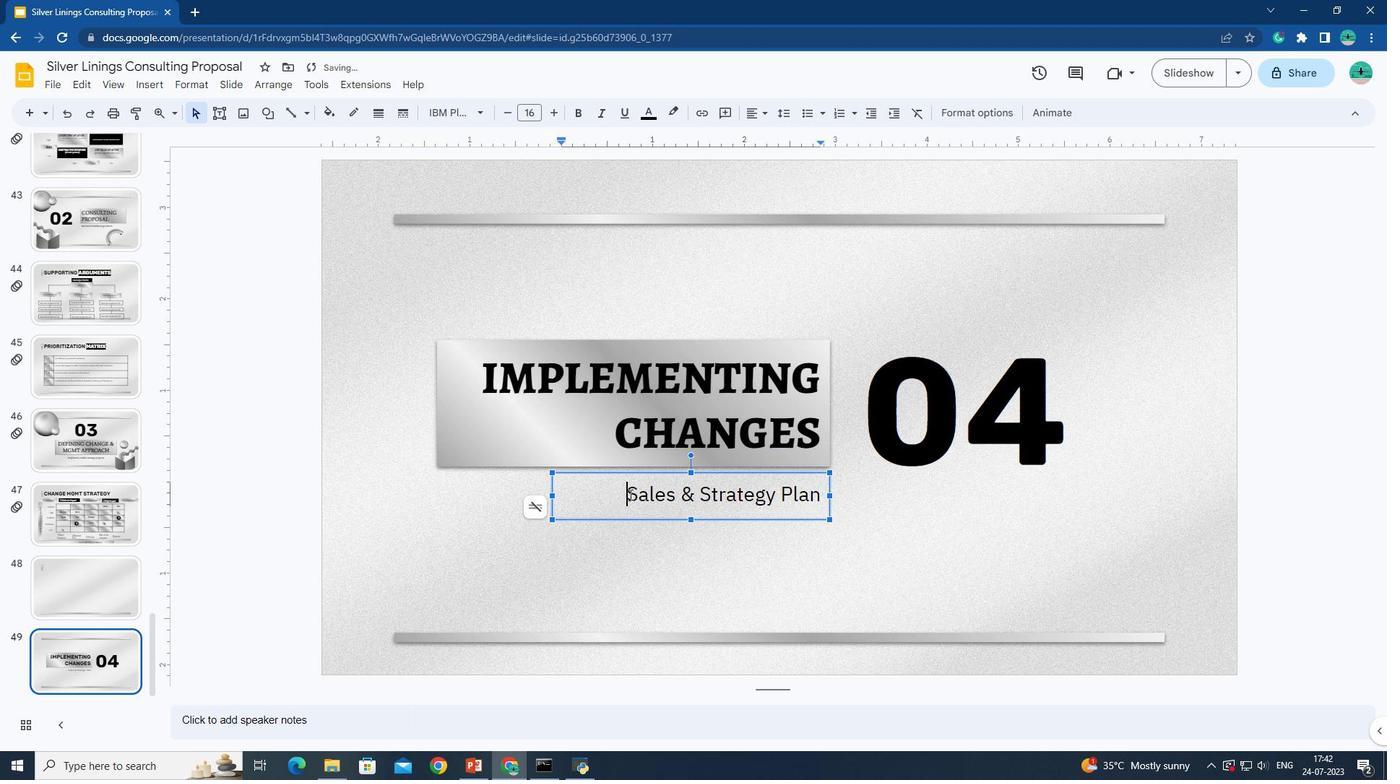 
Action: Mouse pressed left at (629, 495)
Screenshot: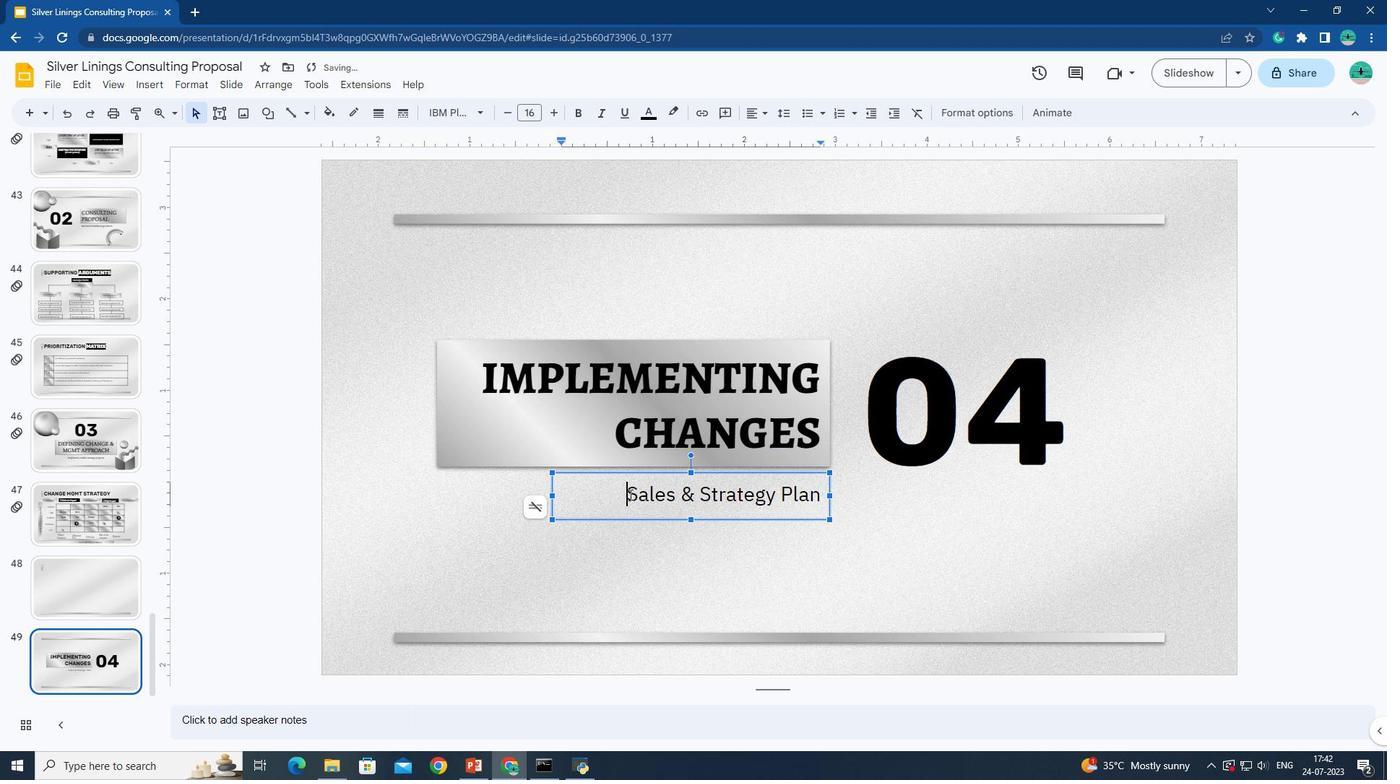 
Action: Mouse pressed left at (629, 495)
Screenshot: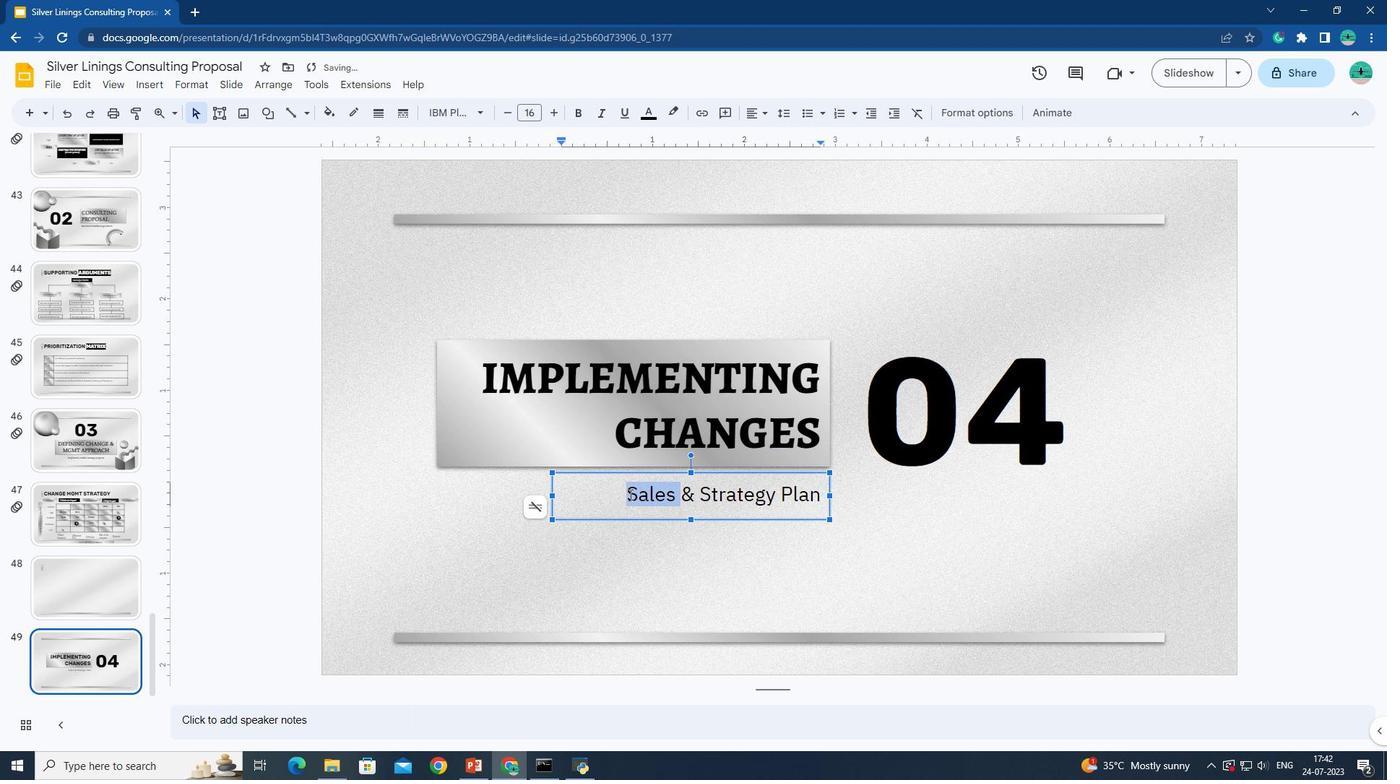 
Action: Mouse moved to (477, 117)
Screenshot: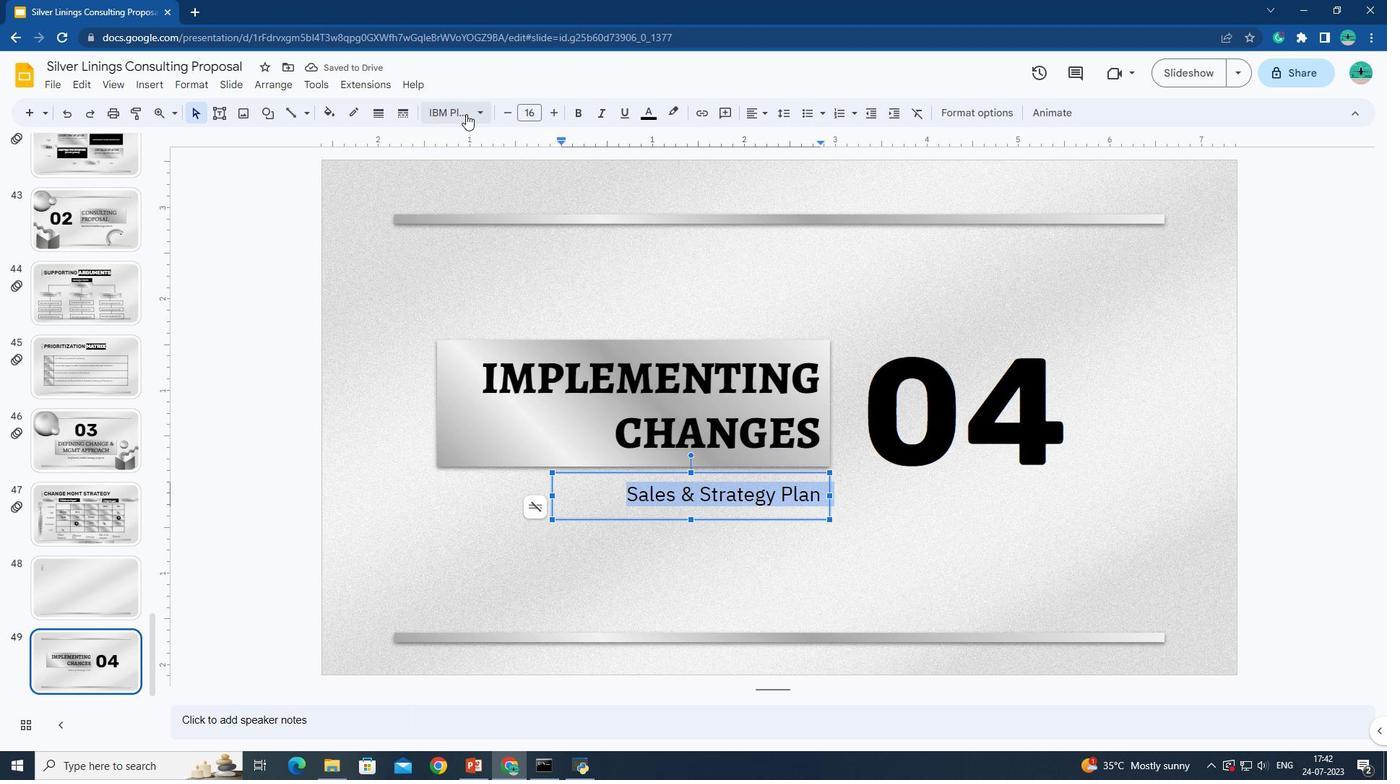 
Action: Mouse pressed left at (477, 117)
Screenshot: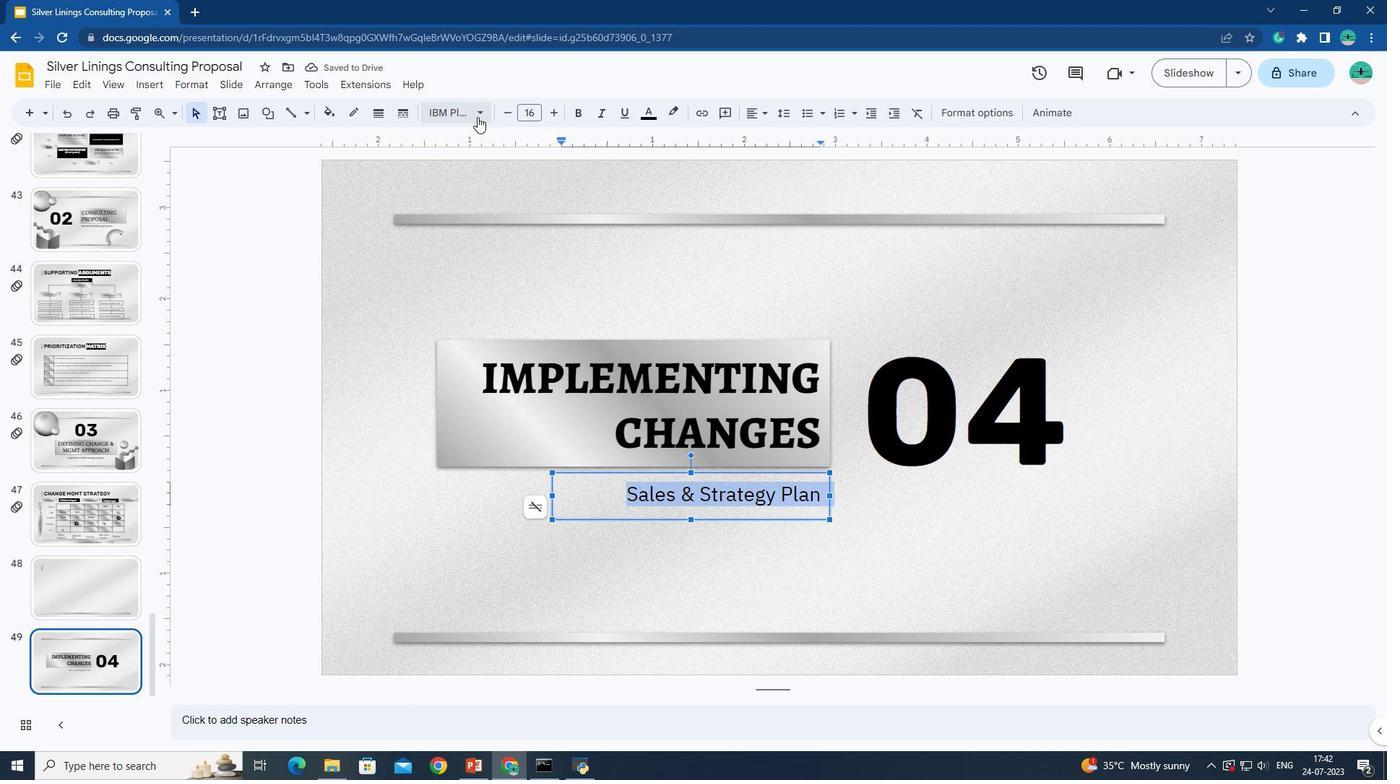 
Action: Mouse moved to (646, 491)
Screenshot: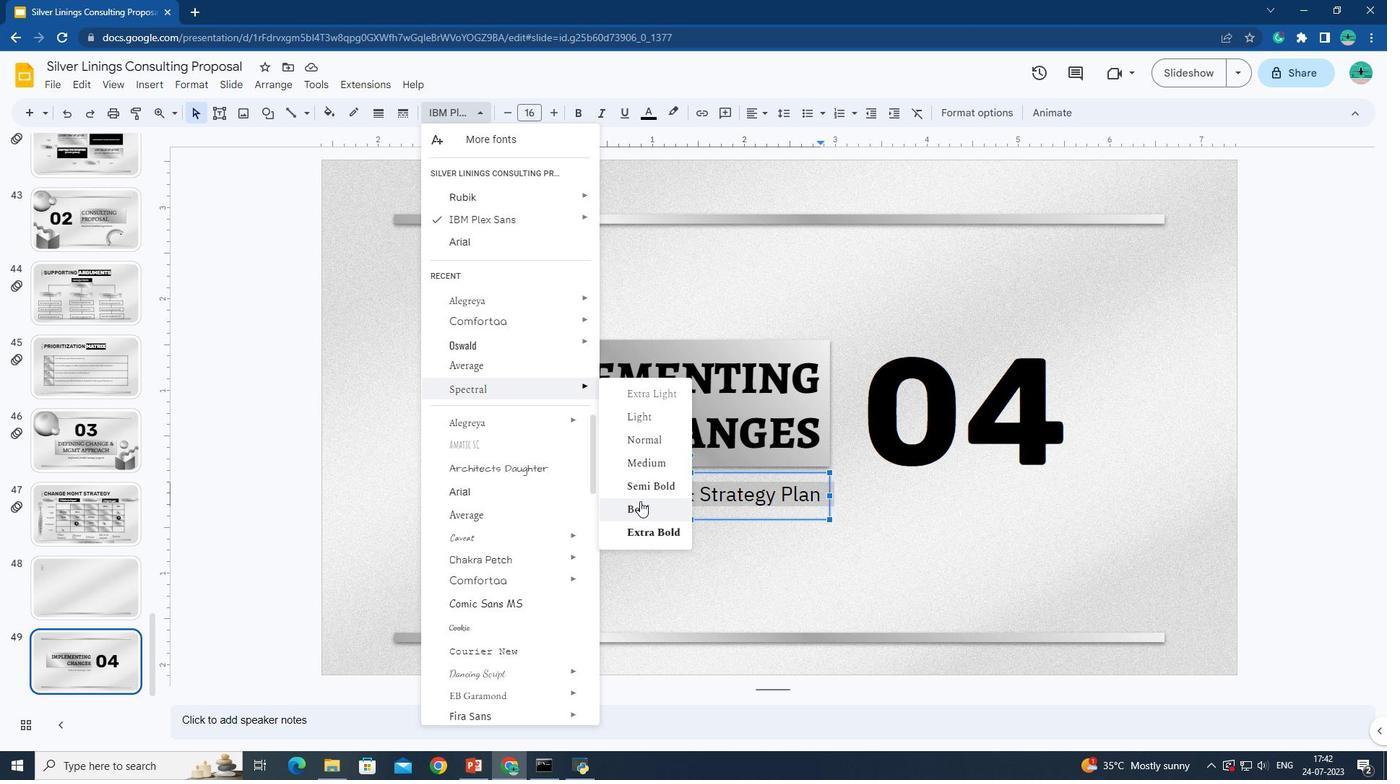 
Action: Mouse pressed left at (646, 491)
Screenshot: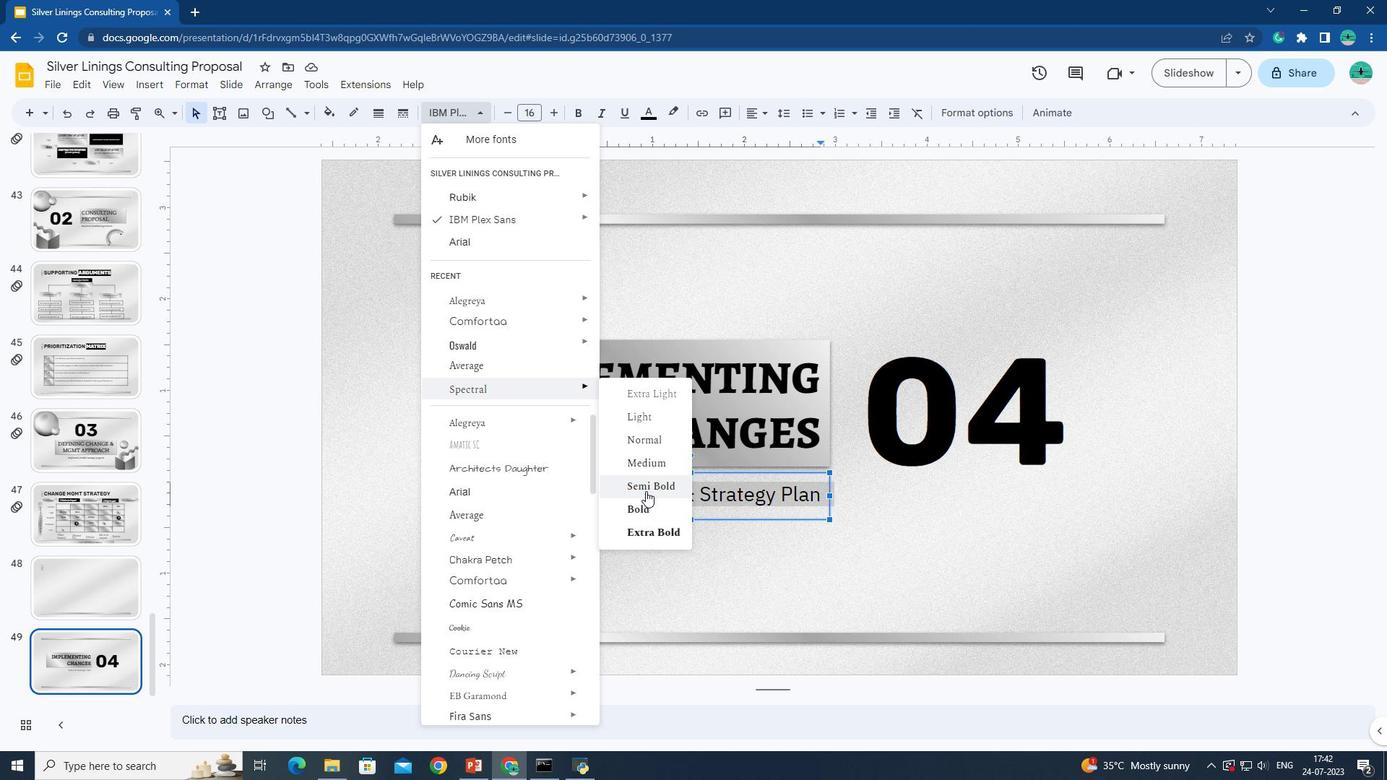 
Action: Mouse moved to (720, 573)
Screenshot: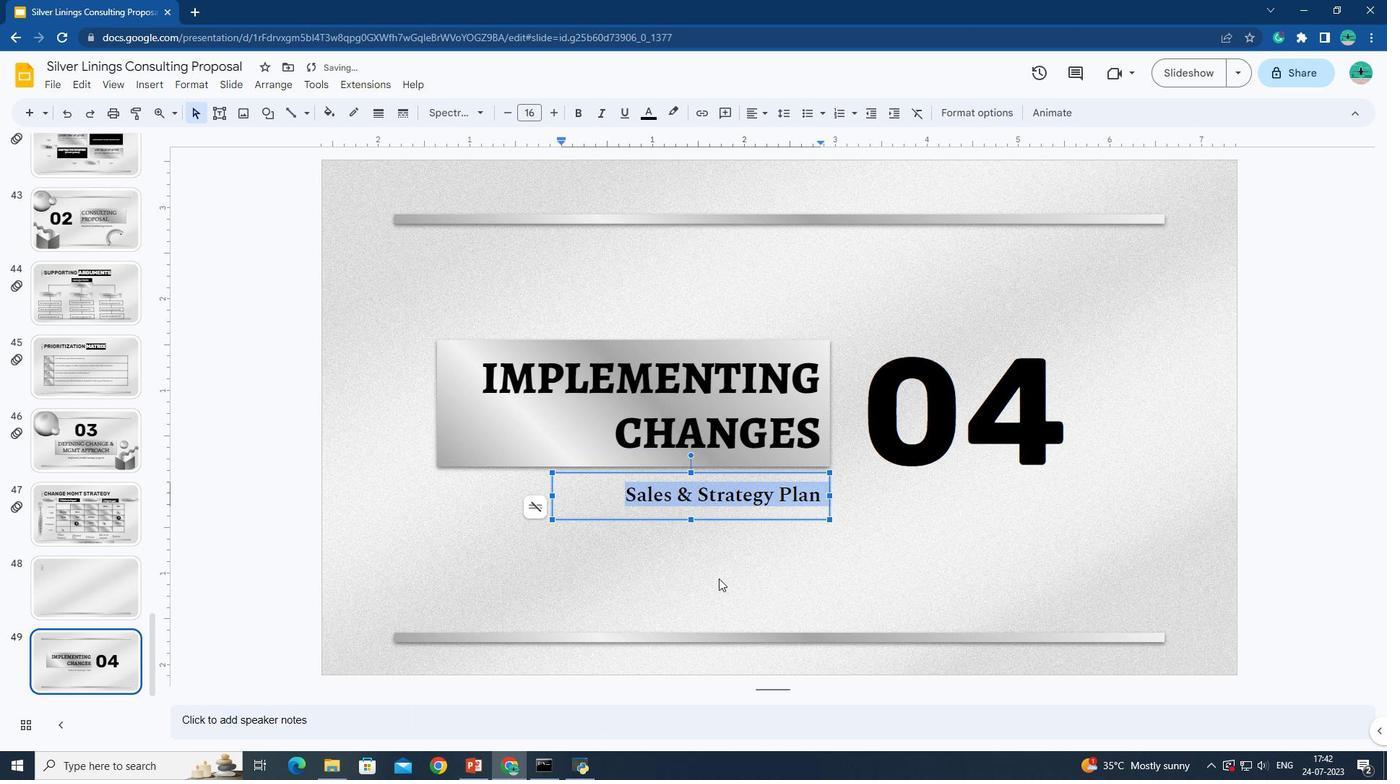 
Action: Mouse pressed left at (720, 573)
Screenshot: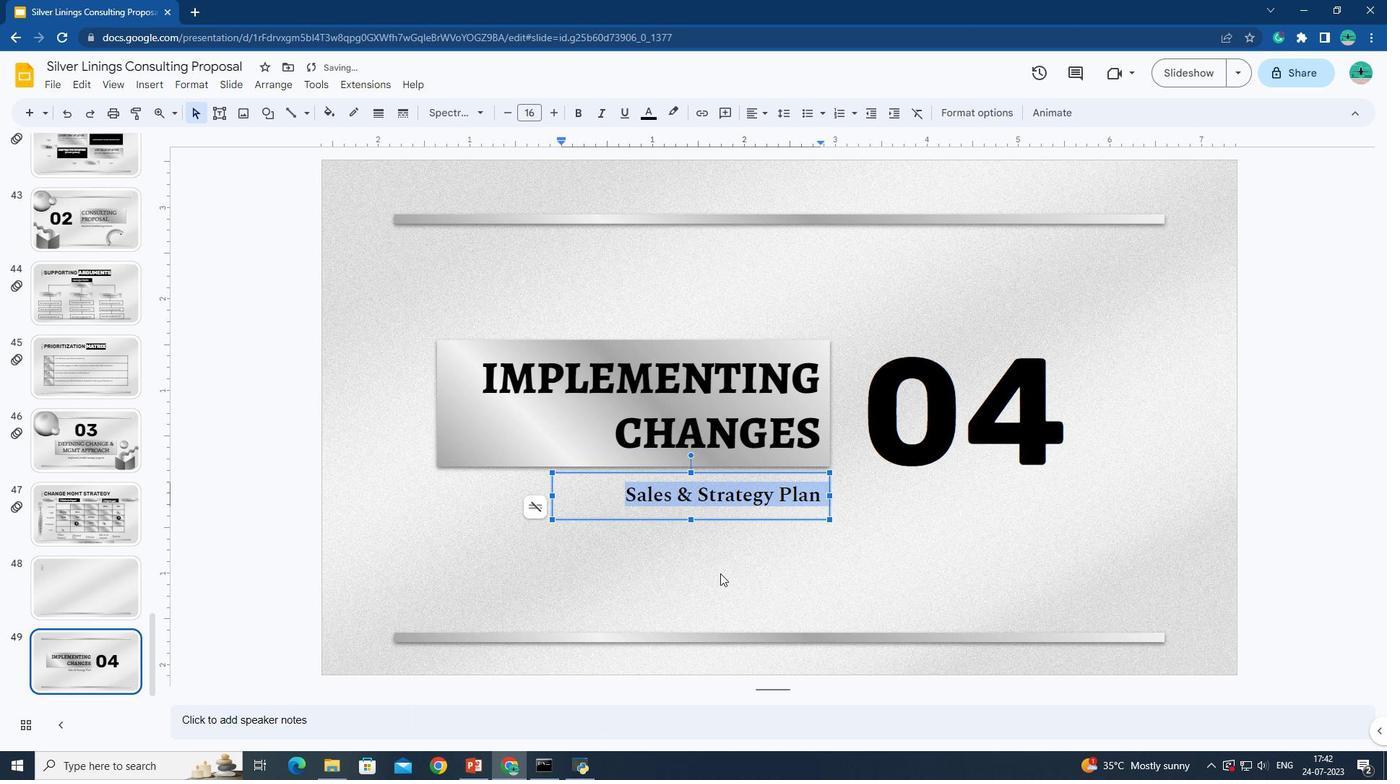 
Action: Mouse moved to (252, 116)
Screenshot: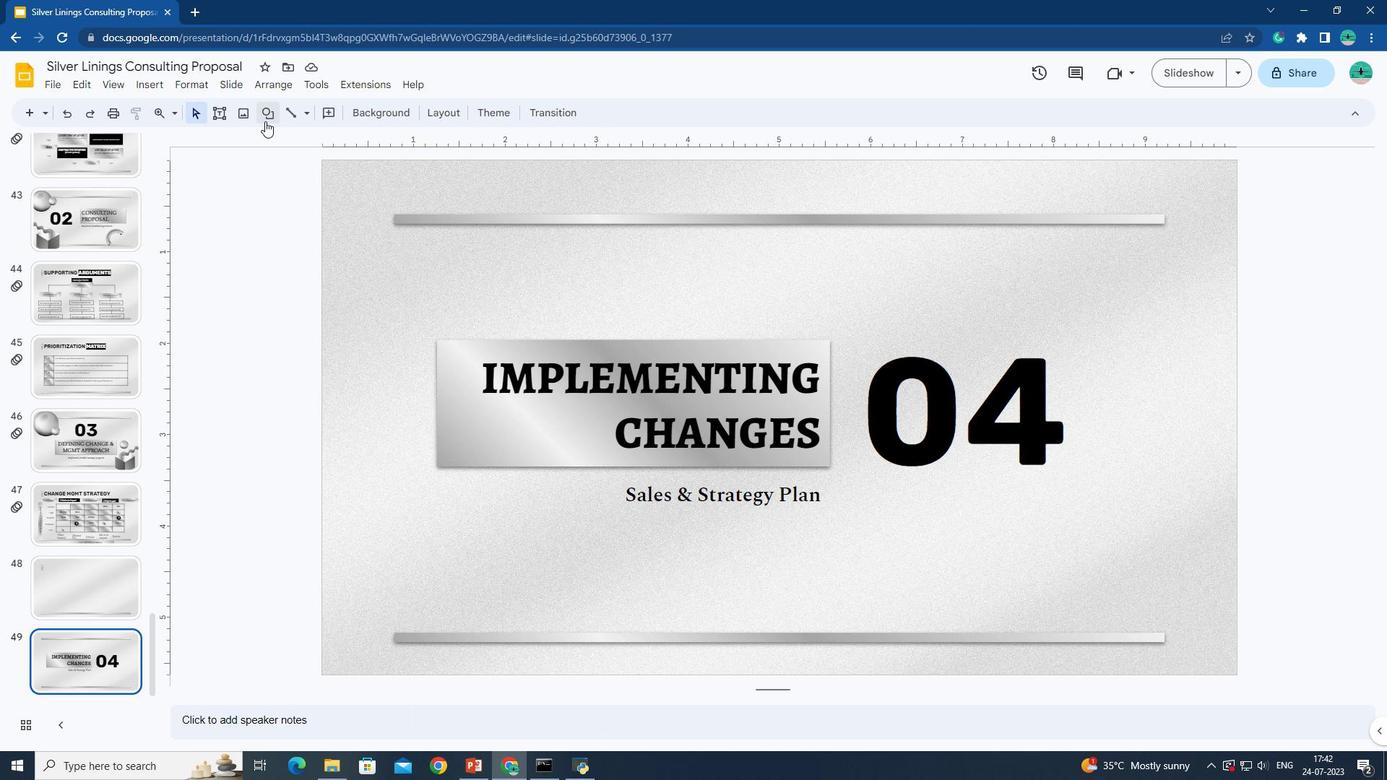 
Action: Mouse pressed left at (252, 116)
Screenshot: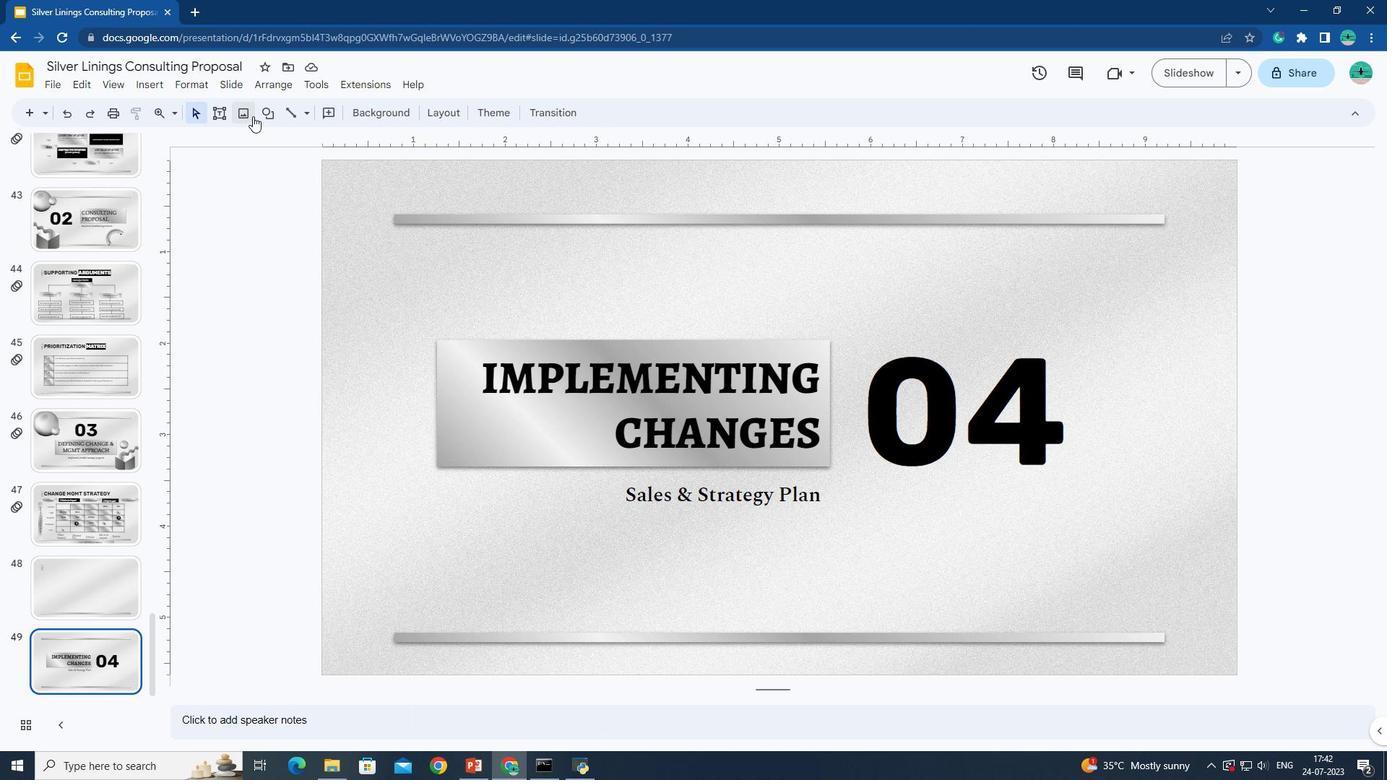 
Action: Mouse moved to (286, 148)
Screenshot: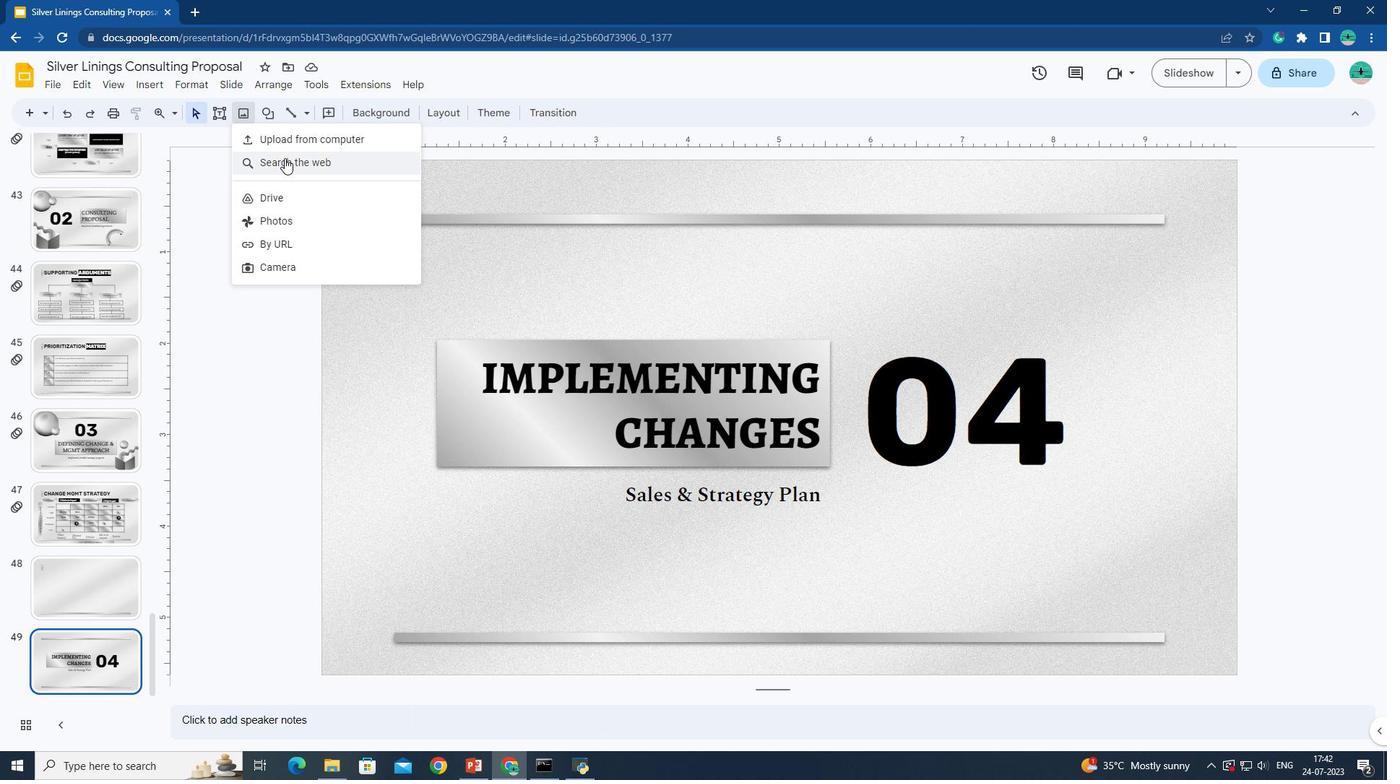 
Action: Mouse pressed left at (286, 148)
Screenshot: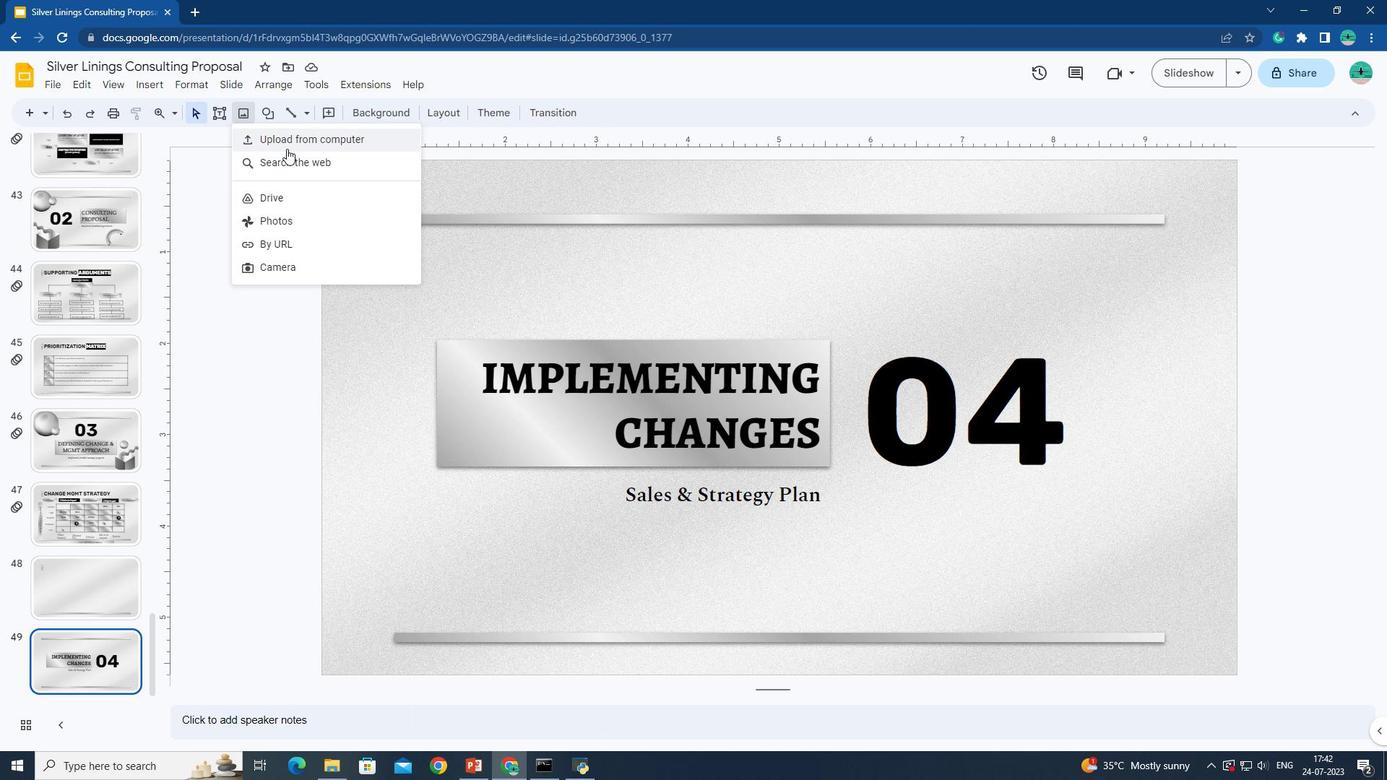 
Action: Mouse moved to (622, 205)
Screenshot: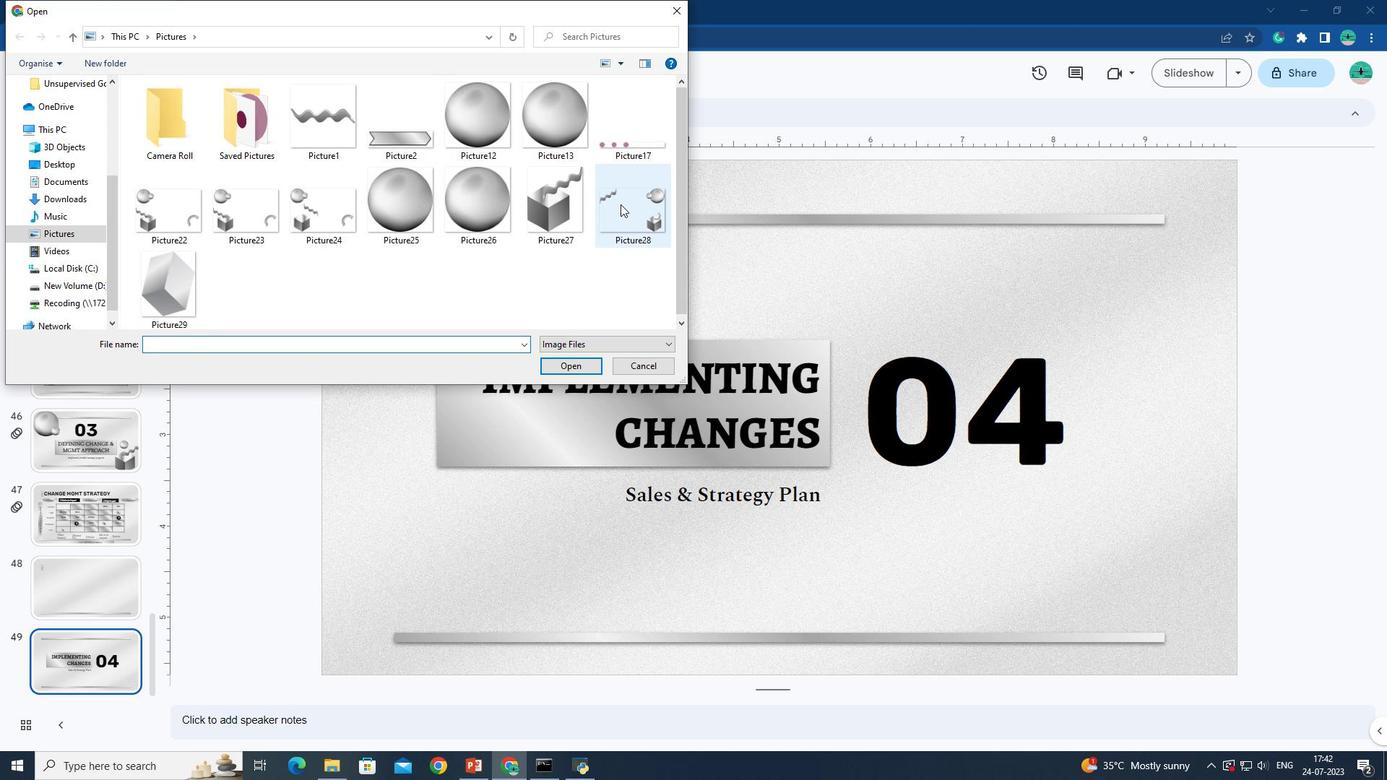 
Action: Mouse pressed left at (622, 205)
Screenshot: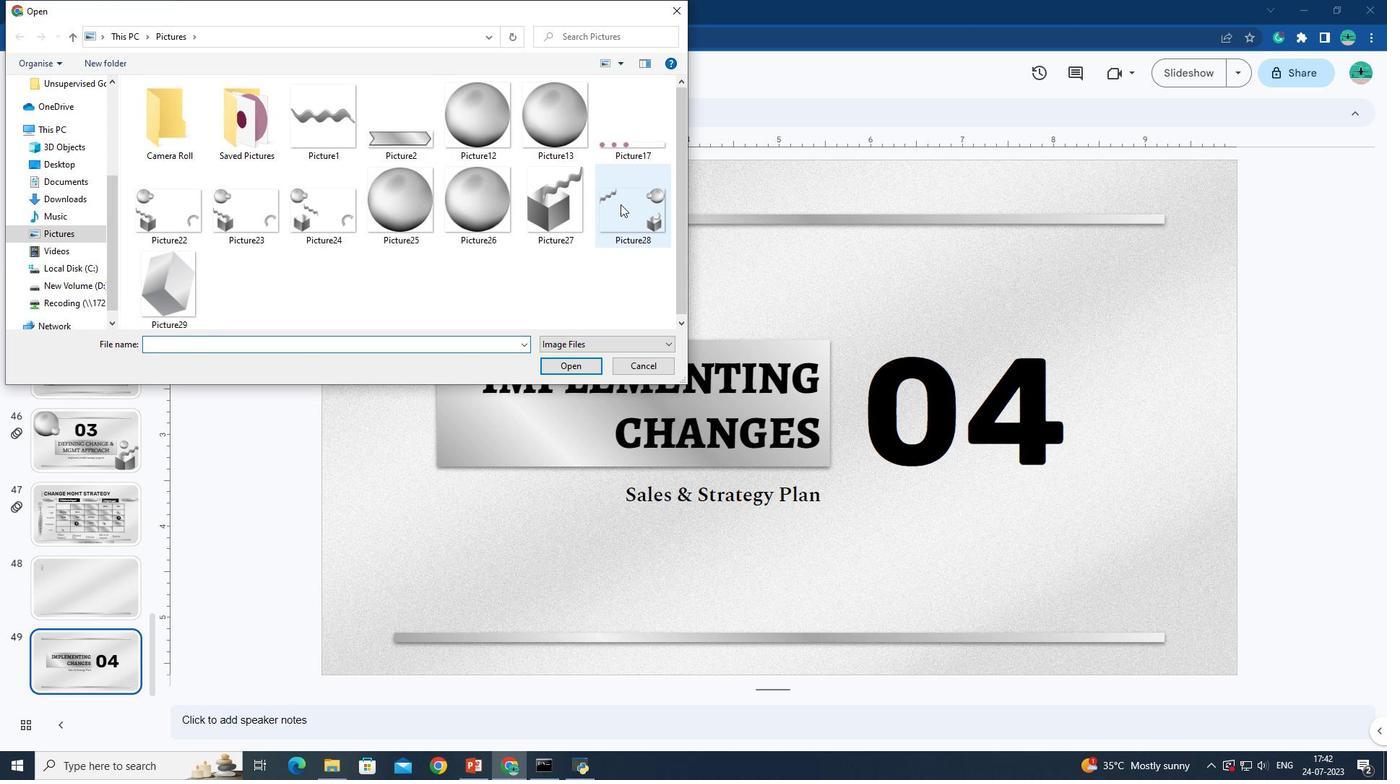 
Action: Mouse moved to (568, 364)
Screenshot: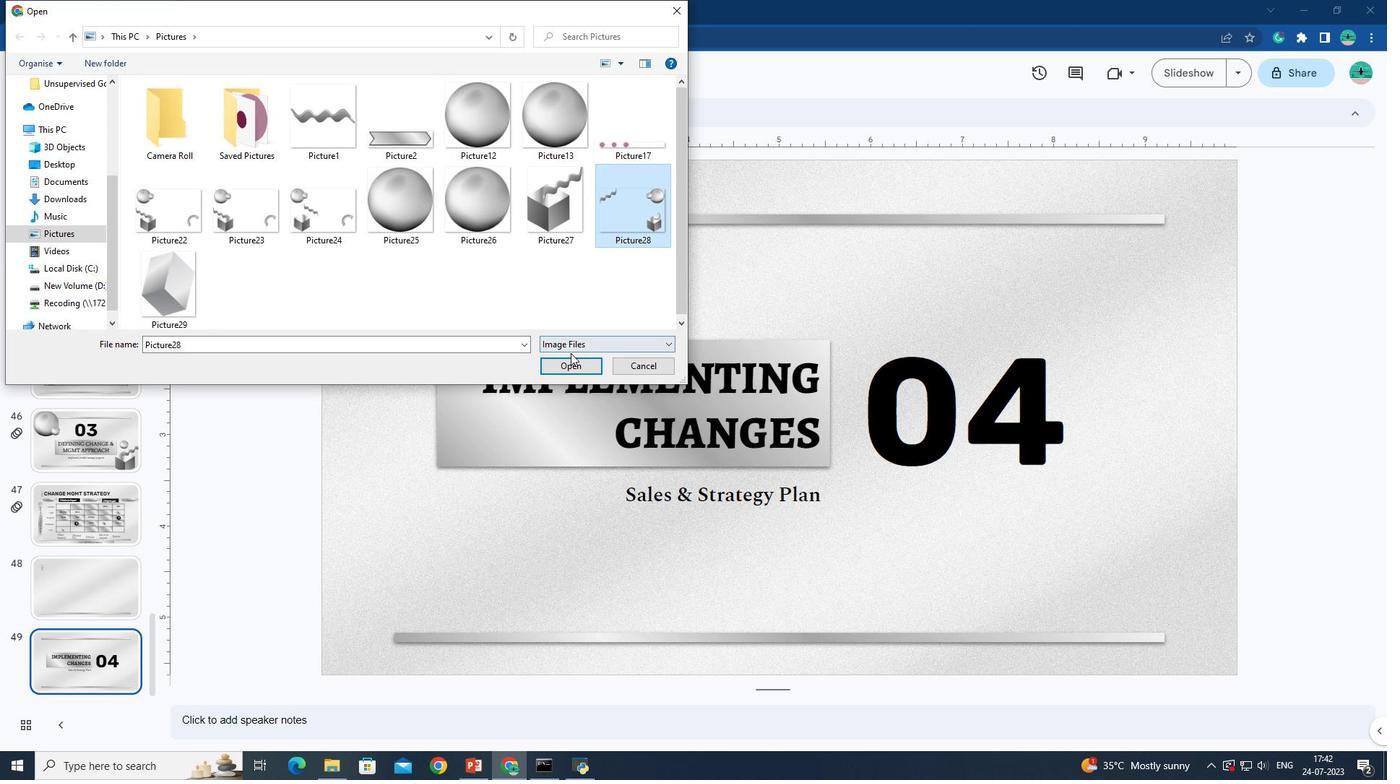 
Action: Mouse pressed left at (568, 364)
Screenshot: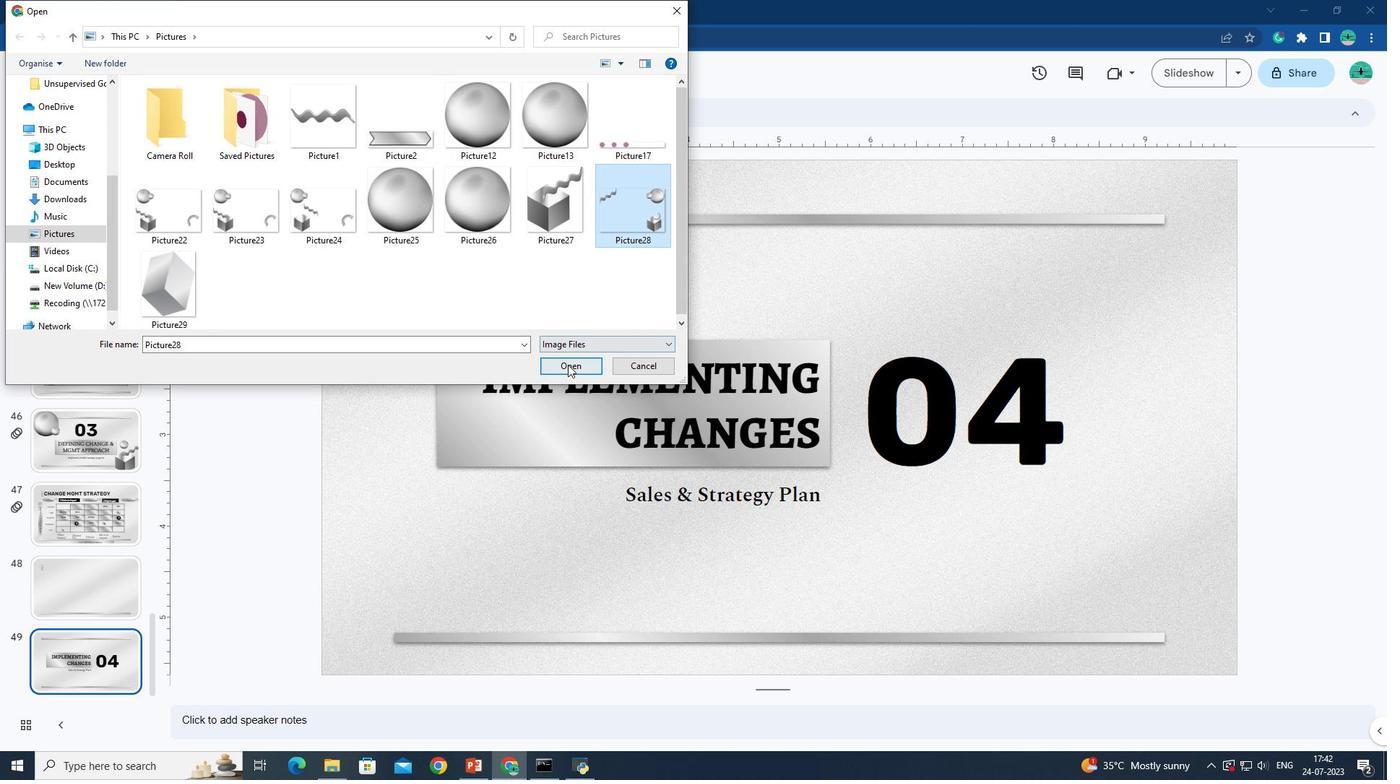 
Action: Mouse moved to (289, 413)
Screenshot: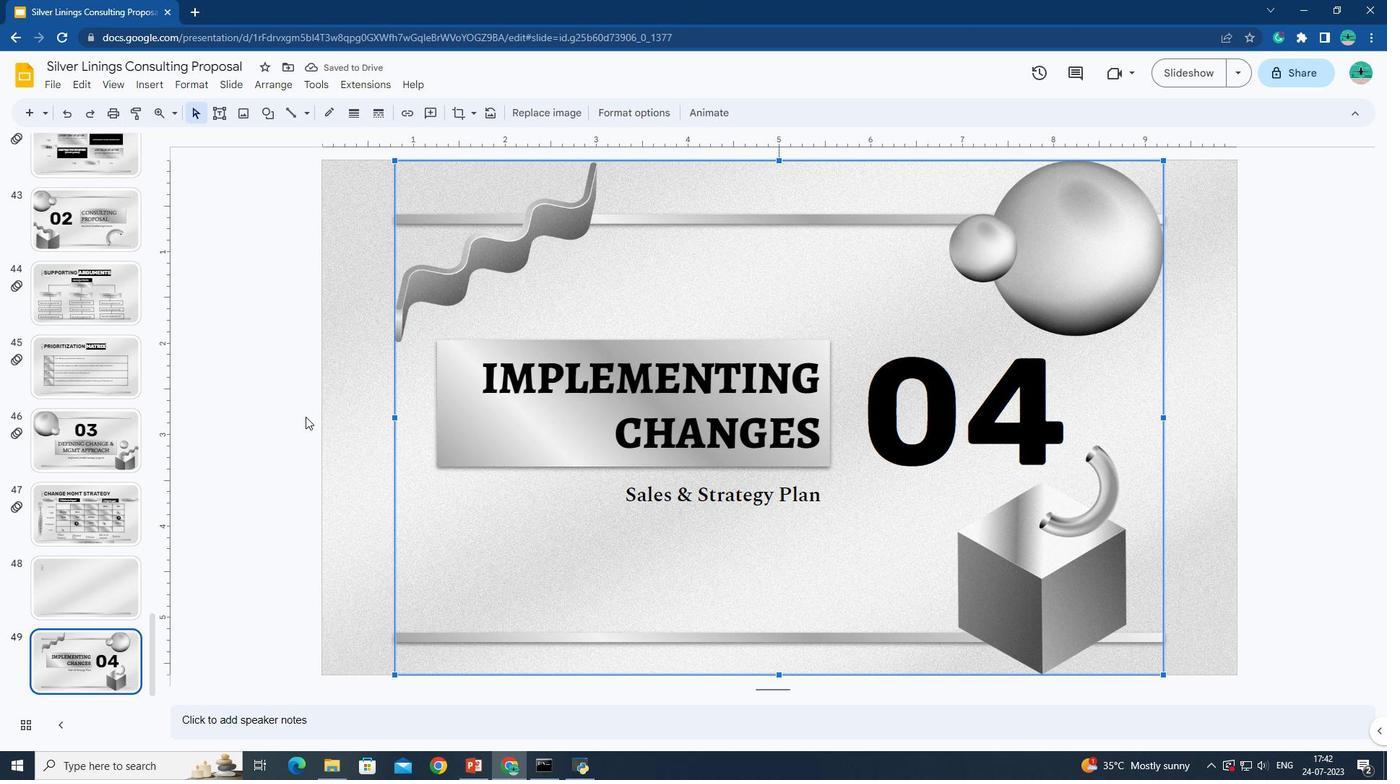 
Action: Mouse pressed left at (289, 413)
Screenshot: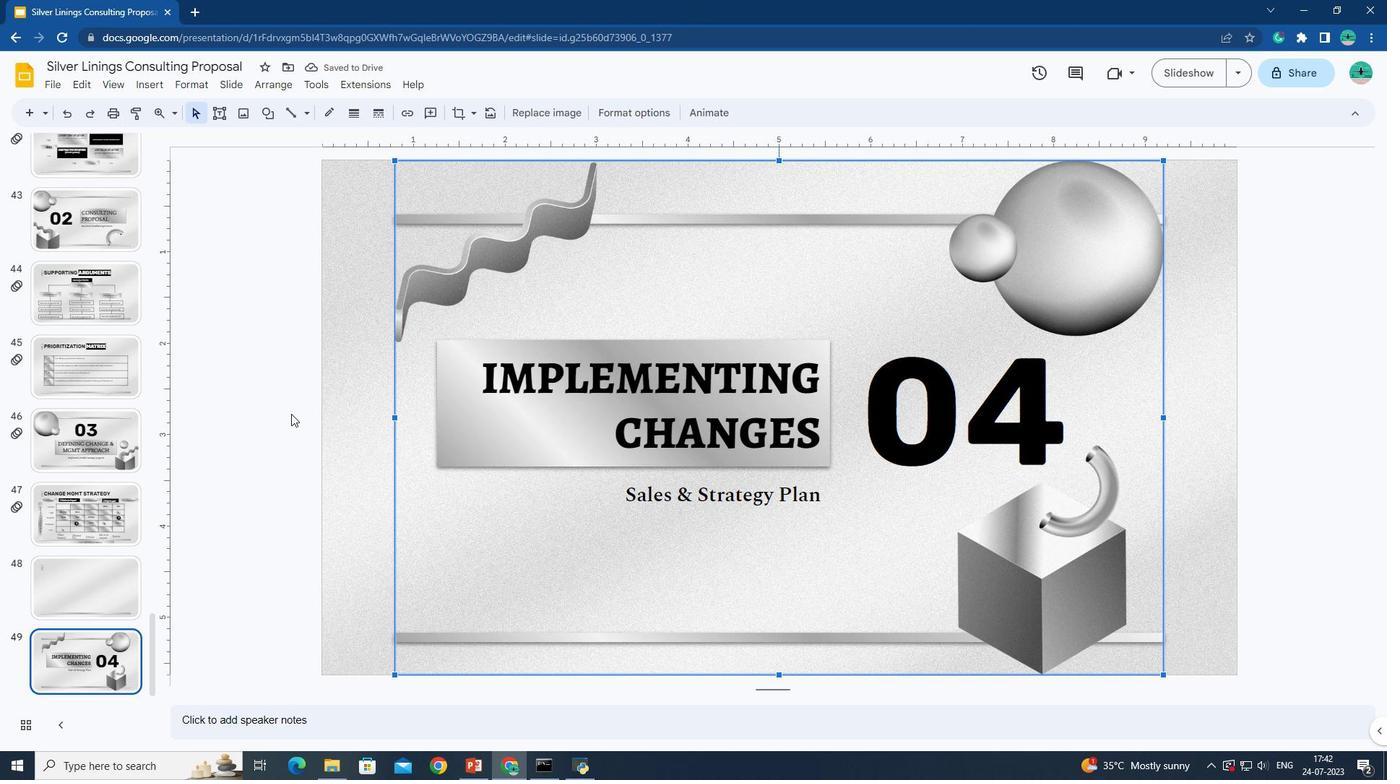 
Action: Mouse moved to (445, 469)
Screenshot: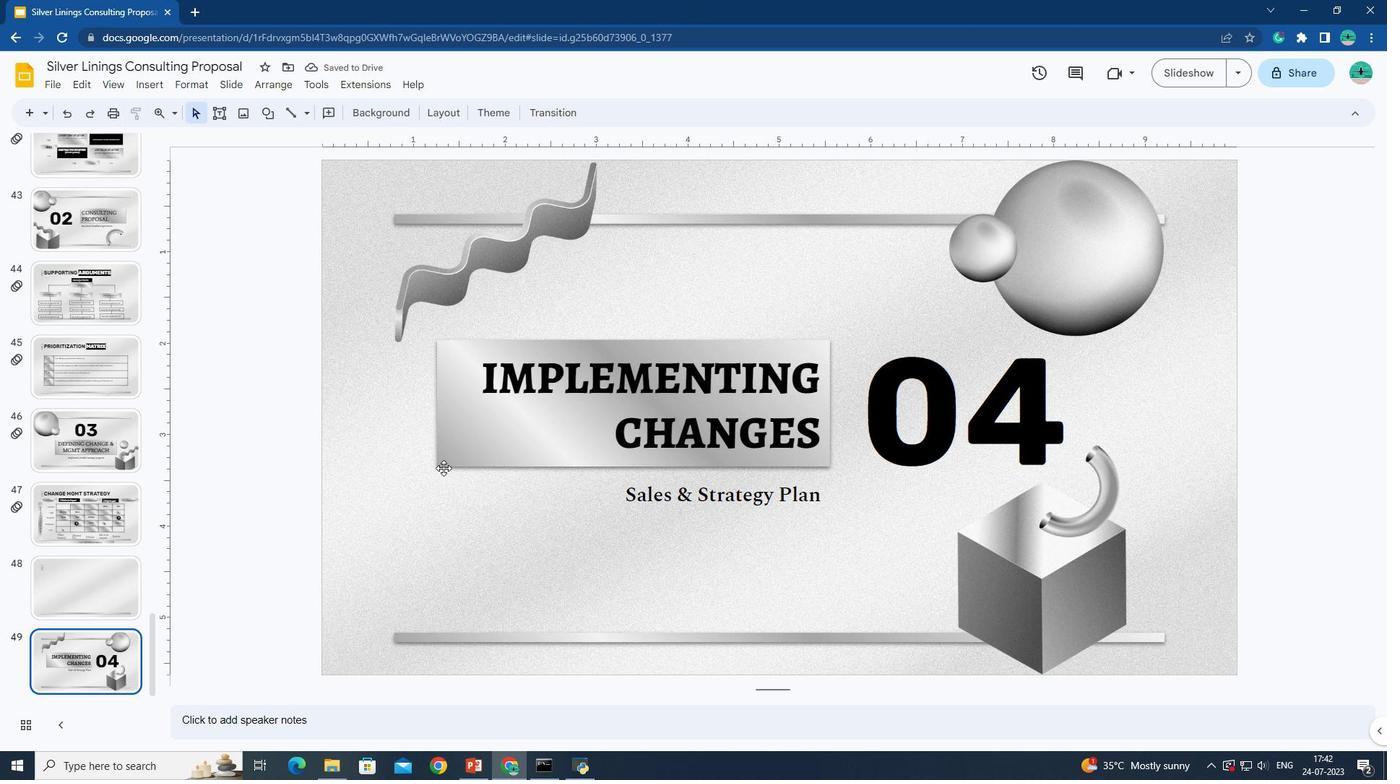 
